 Task: Open Card Financial Audit Execution in Board Social Media Influencer Takeover Campaign Creation and Management to Workspace Business Coaching and add a team member Softage.1@softage.net, a label Orange, a checklist Calligraphy, an attachment from your computer, a color Orange and finally, add a card description 'Conduct and analyze customer feedback survey' and a comment 'Let us approach this task with a sense of urgency and importance, recognizing the impact it has on the overall project.'. Add a start date 'Jan 09, 1900' with a due date 'Jan 16, 1900'
Action: Mouse moved to (568, 162)
Screenshot: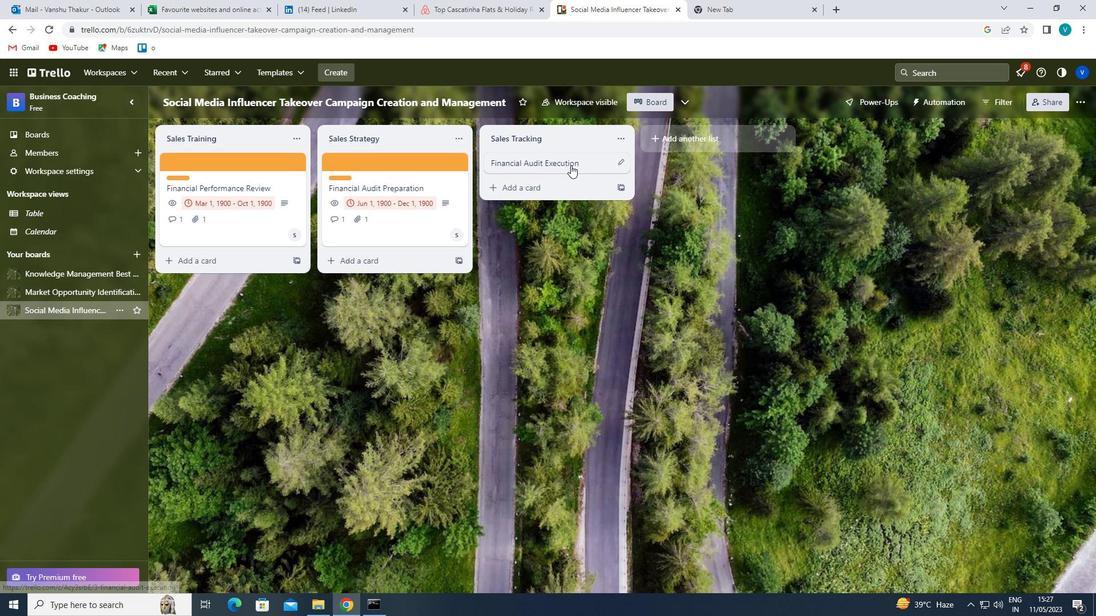 
Action: Mouse pressed left at (568, 162)
Screenshot: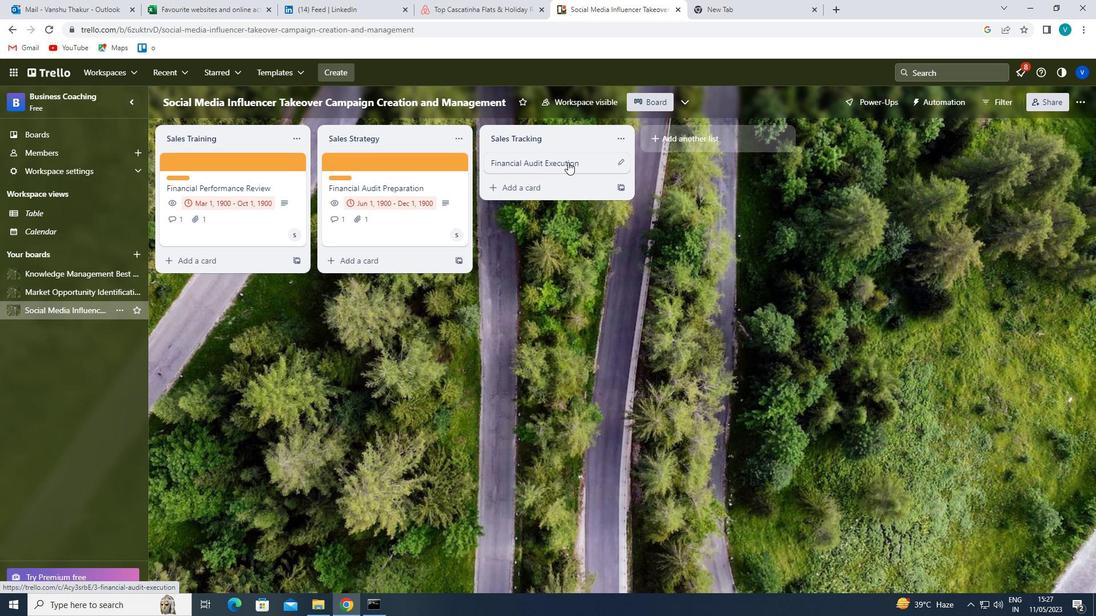 
Action: Mouse moved to (690, 198)
Screenshot: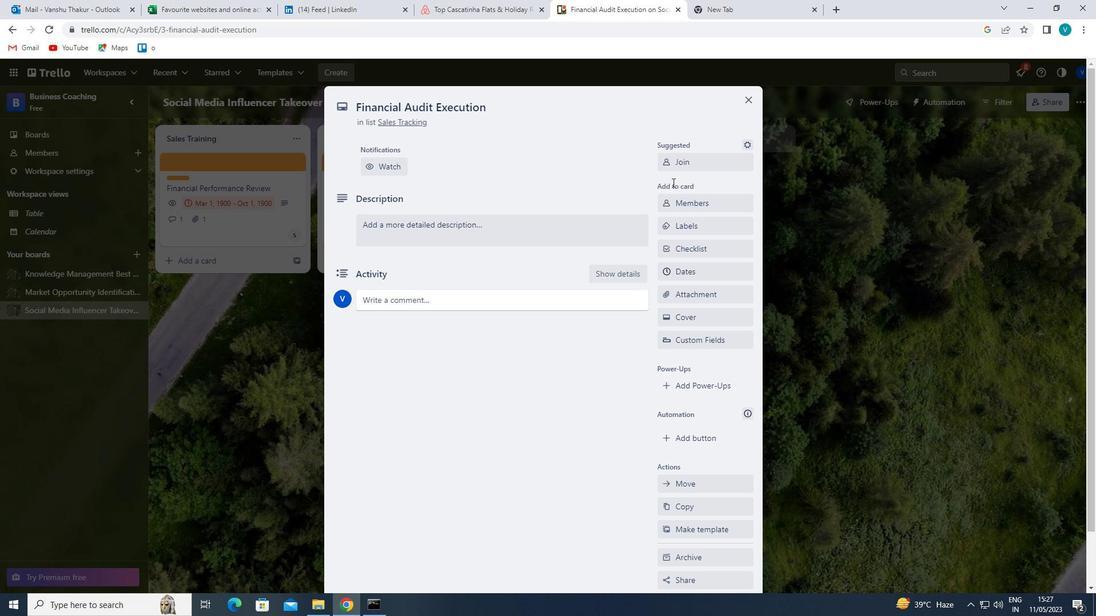 
Action: Mouse pressed left at (690, 198)
Screenshot: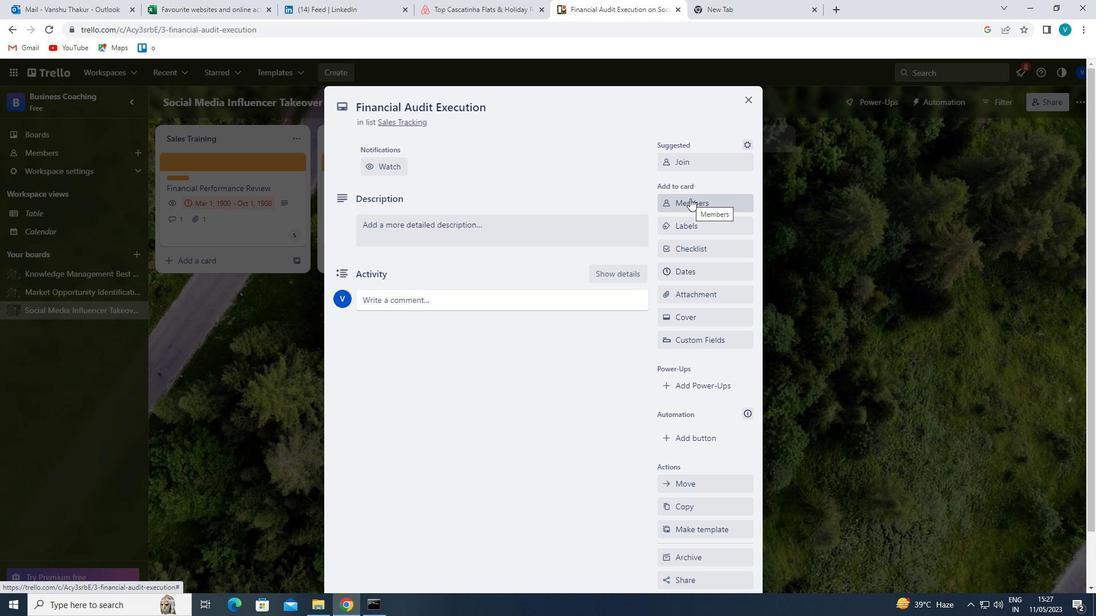 
Action: Key pressed <Key.shift>SO
Screenshot: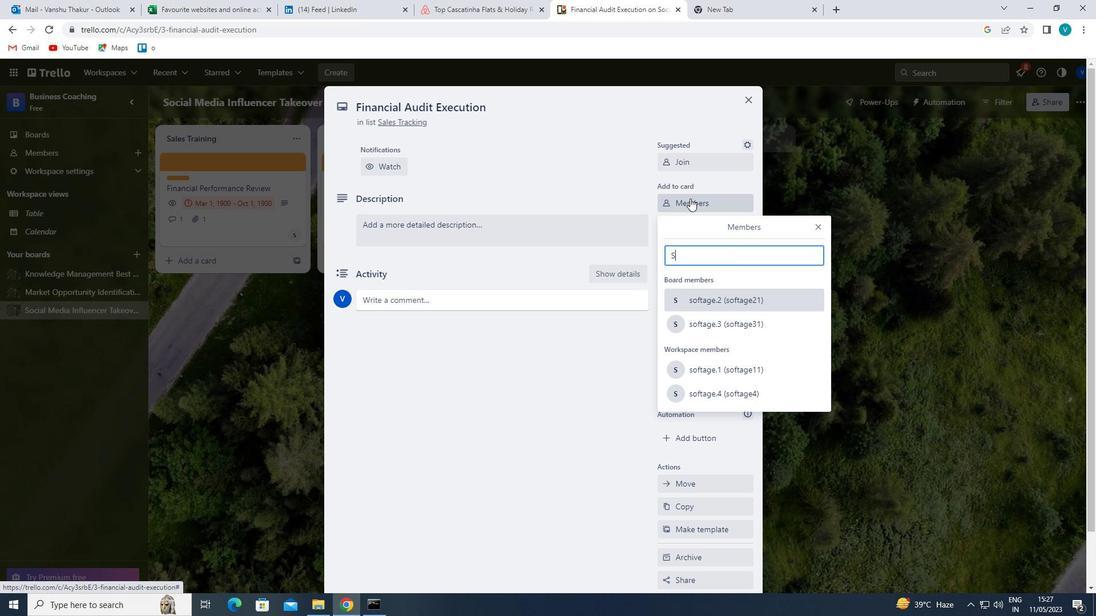 
Action: Mouse moved to (674, 190)
Screenshot: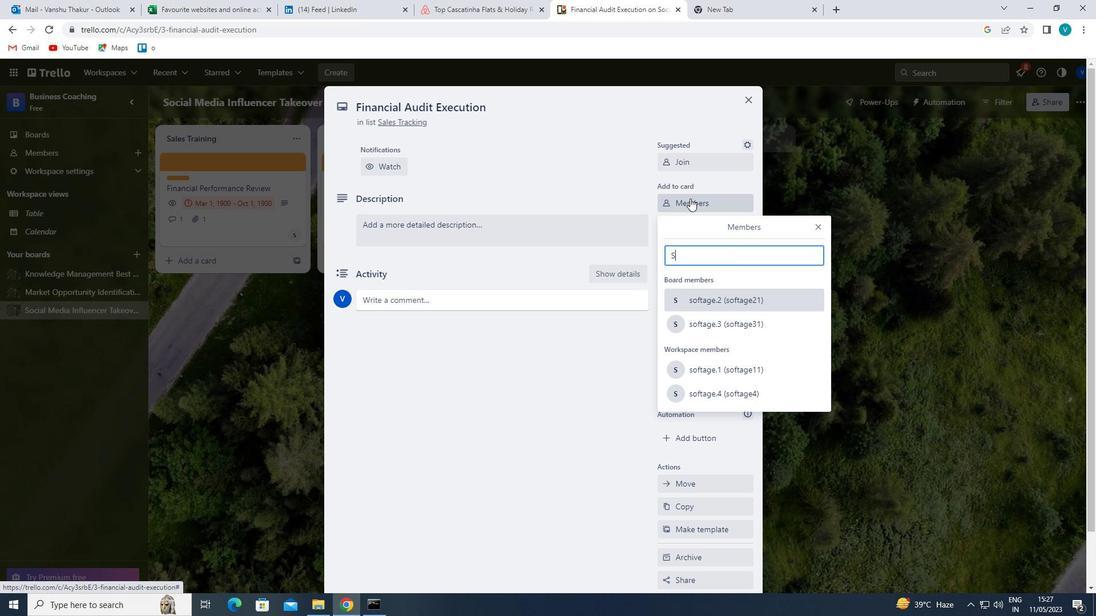 
Action: Key pressed FTAGE
Screenshot: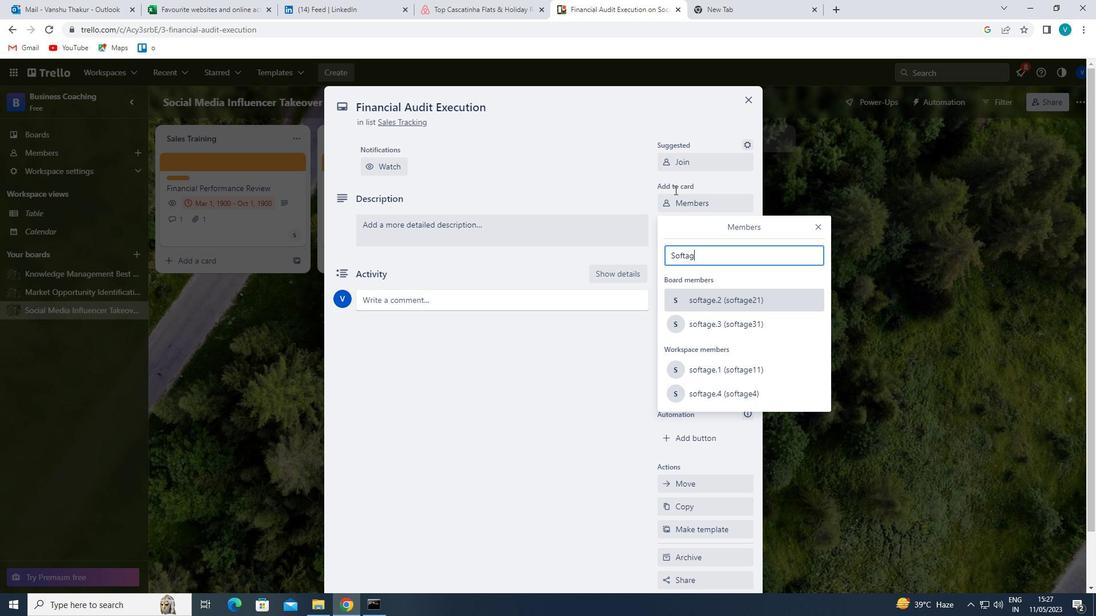 
Action: Mouse moved to (714, 366)
Screenshot: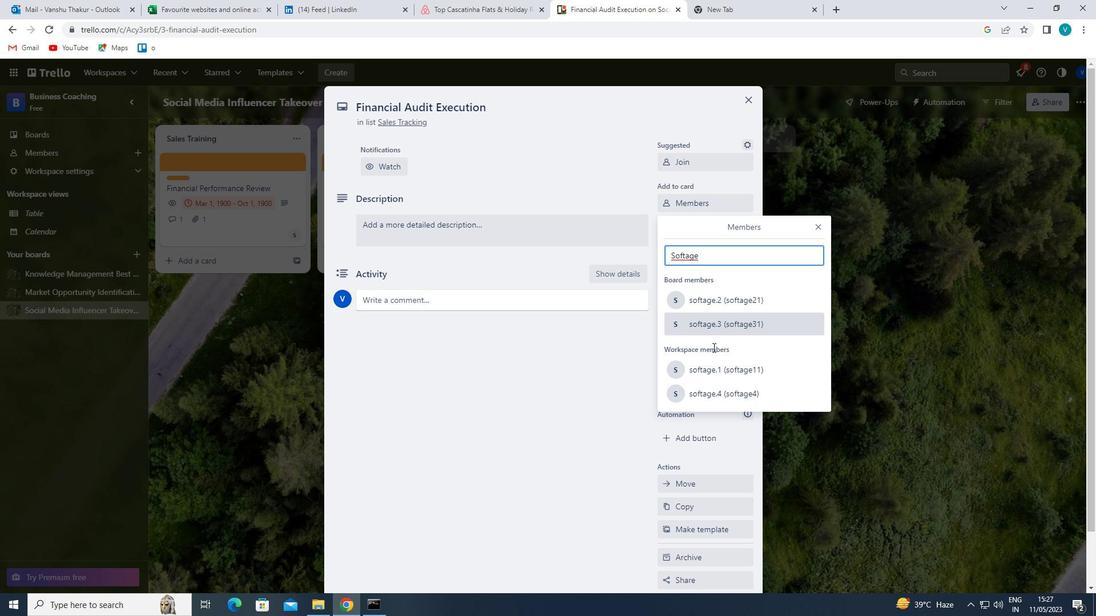 
Action: Mouse pressed left at (714, 366)
Screenshot: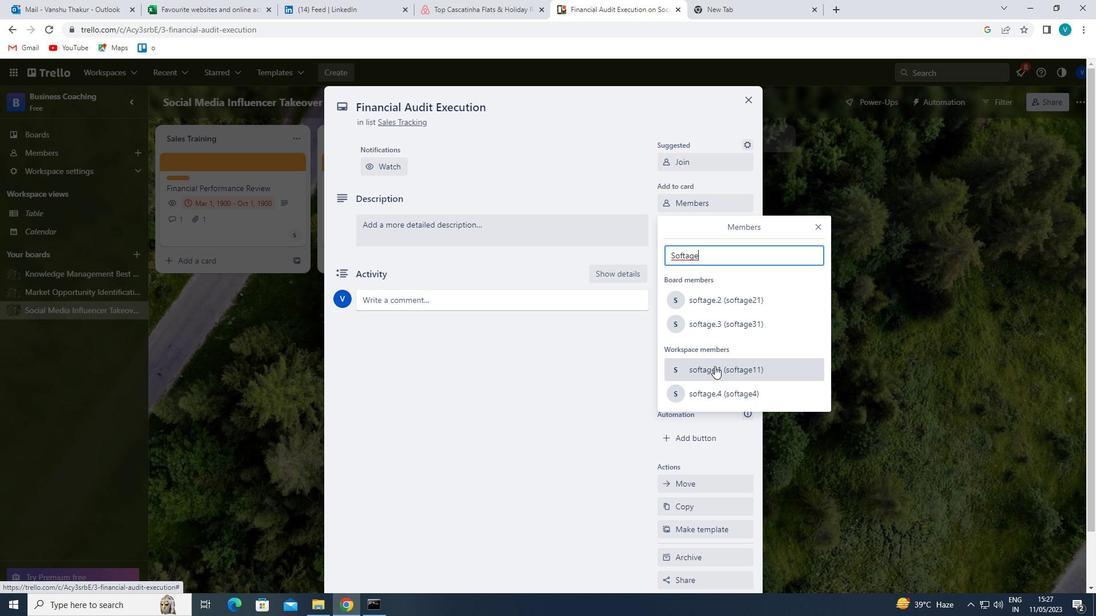
Action: Mouse moved to (818, 226)
Screenshot: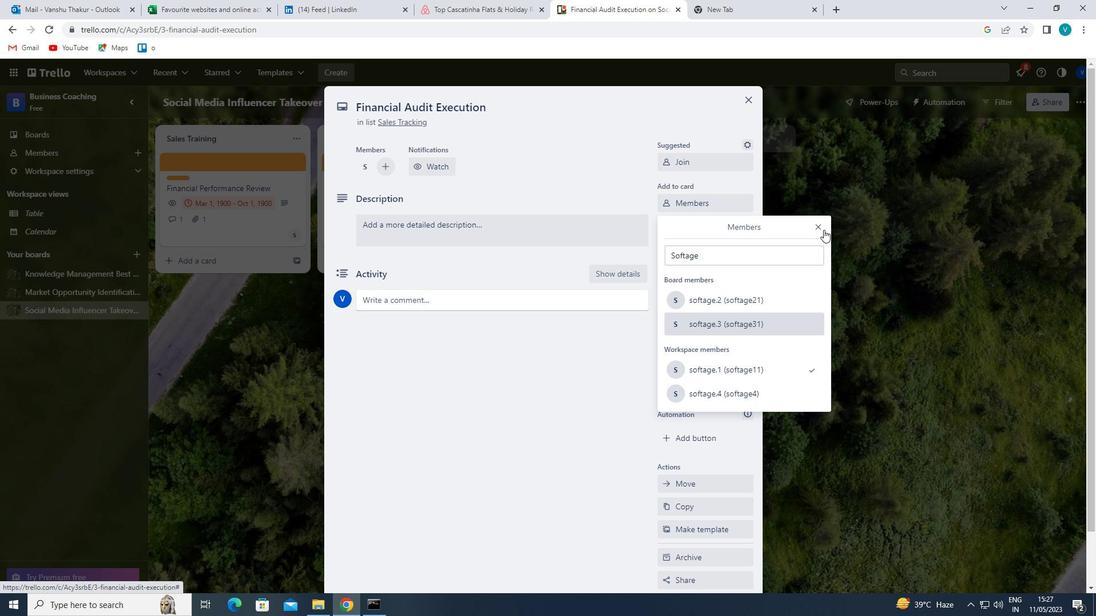 
Action: Mouse pressed left at (818, 226)
Screenshot: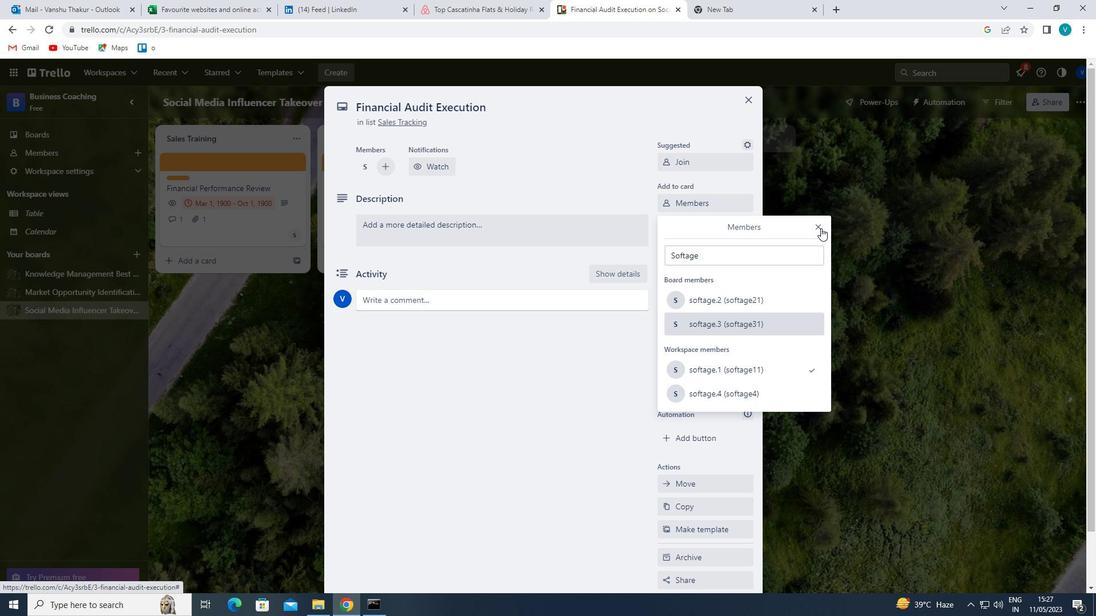 
Action: Mouse moved to (713, 223)
Screenshot: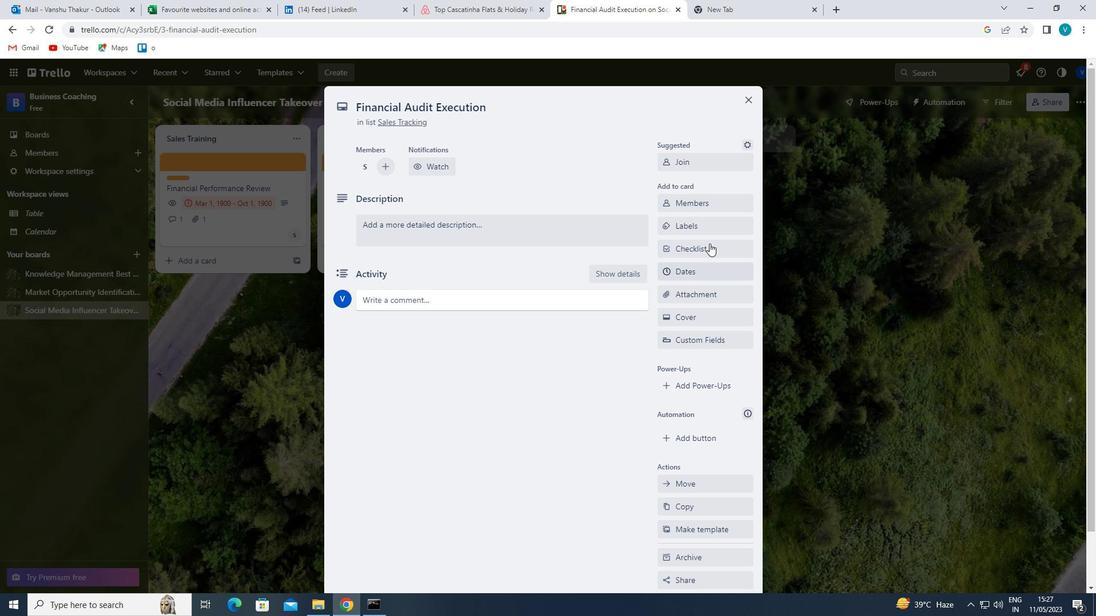 
Action: Mouse pressed left at (713, 223)
Screenshot: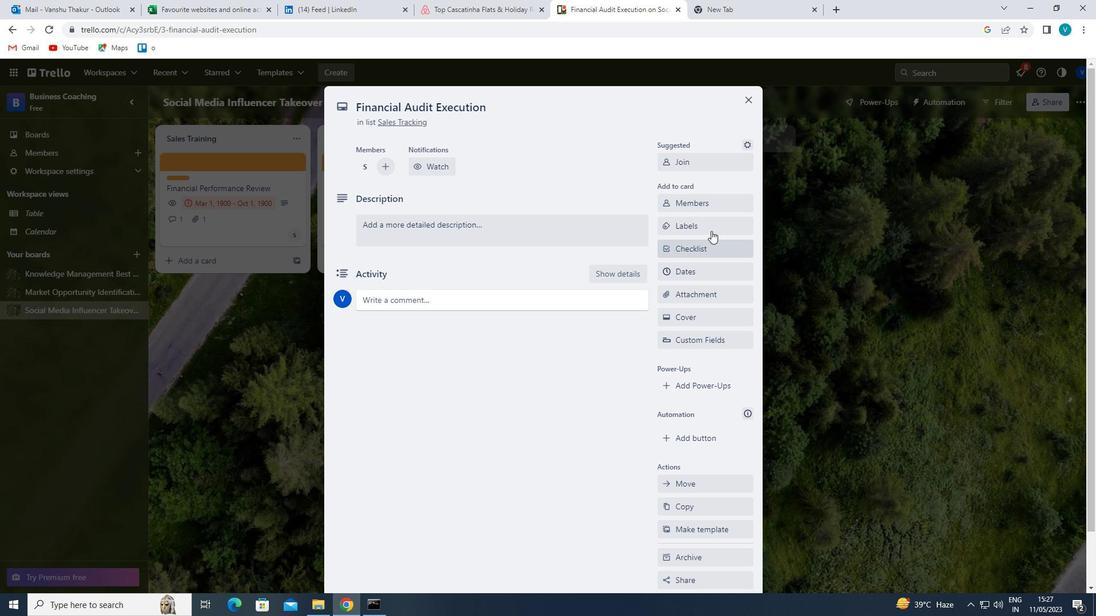
Action: Mouse moved to (734, 355)
Screenshot: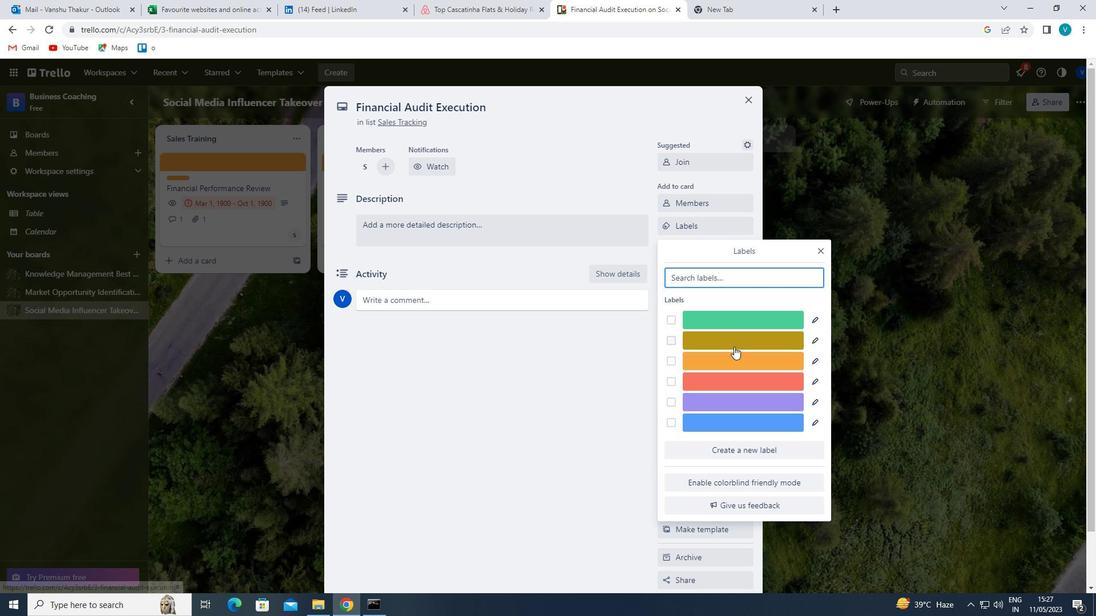 
Action: Mouse pressed left at (734, 355)
Screenshot: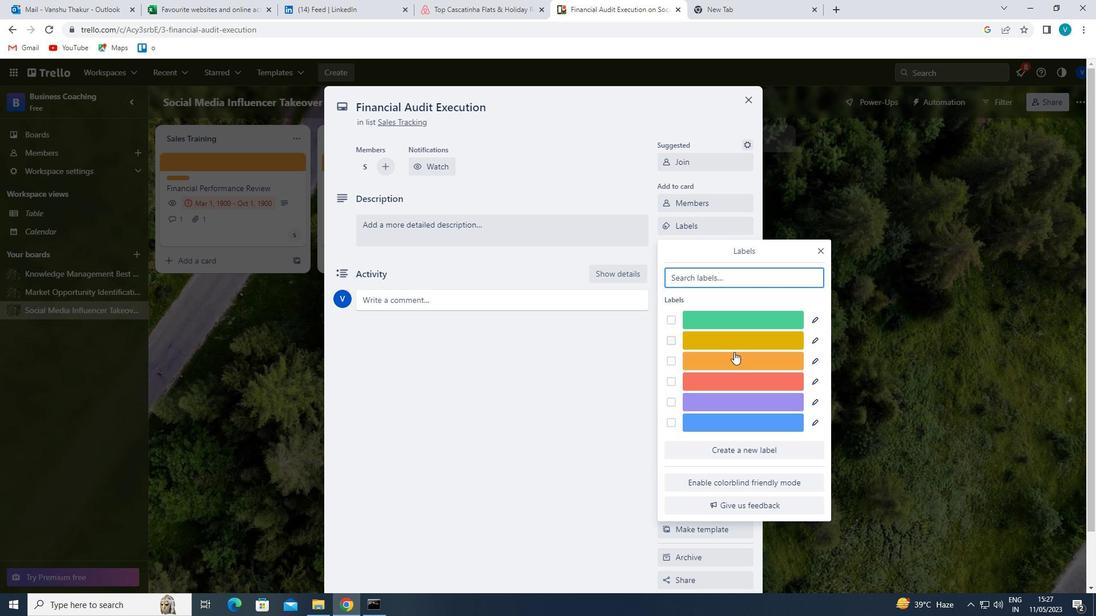 
Action: Mouse moved to (818, 247)
Screenshot: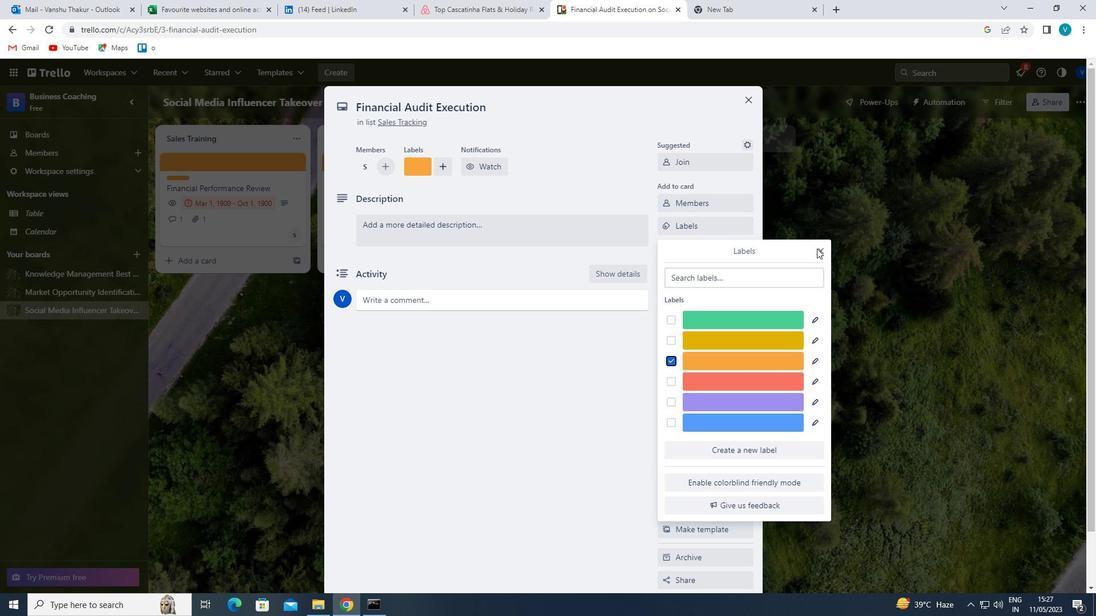 
Action: Mouse pressed left at (818, 247)
Screenshot: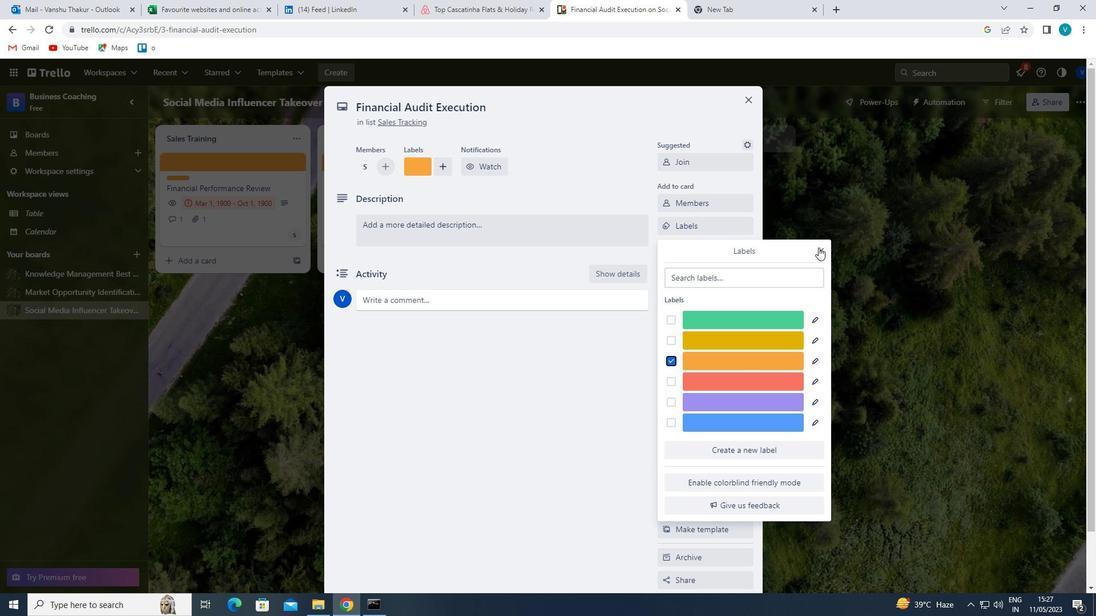 
Action: Mouse moved to (716, 246)
Screenshot: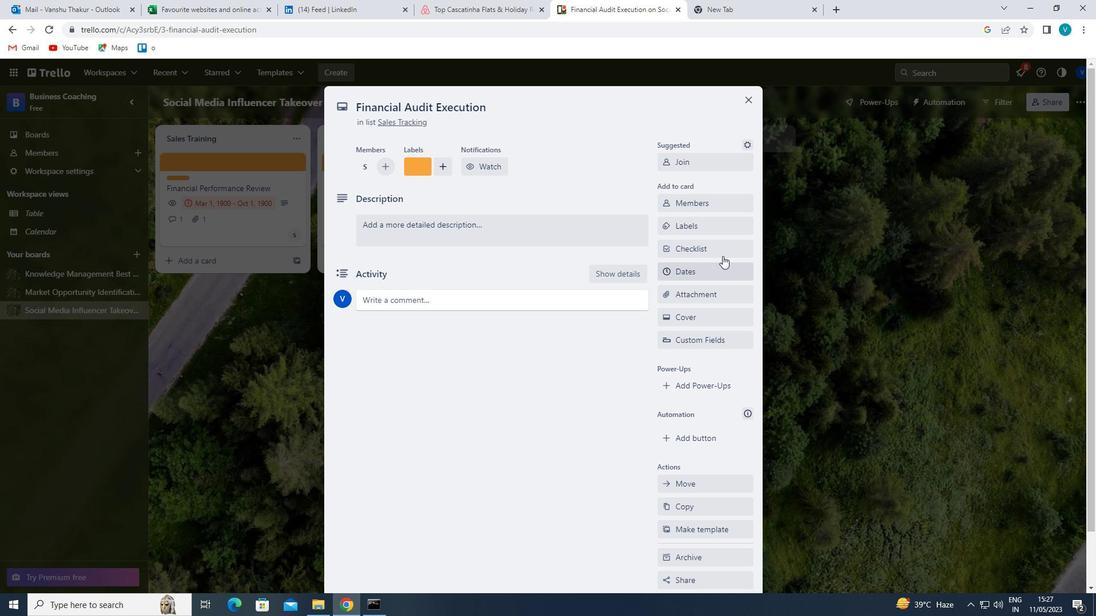 
Action: Mouse pressed left at (716, 246)
Screenshot: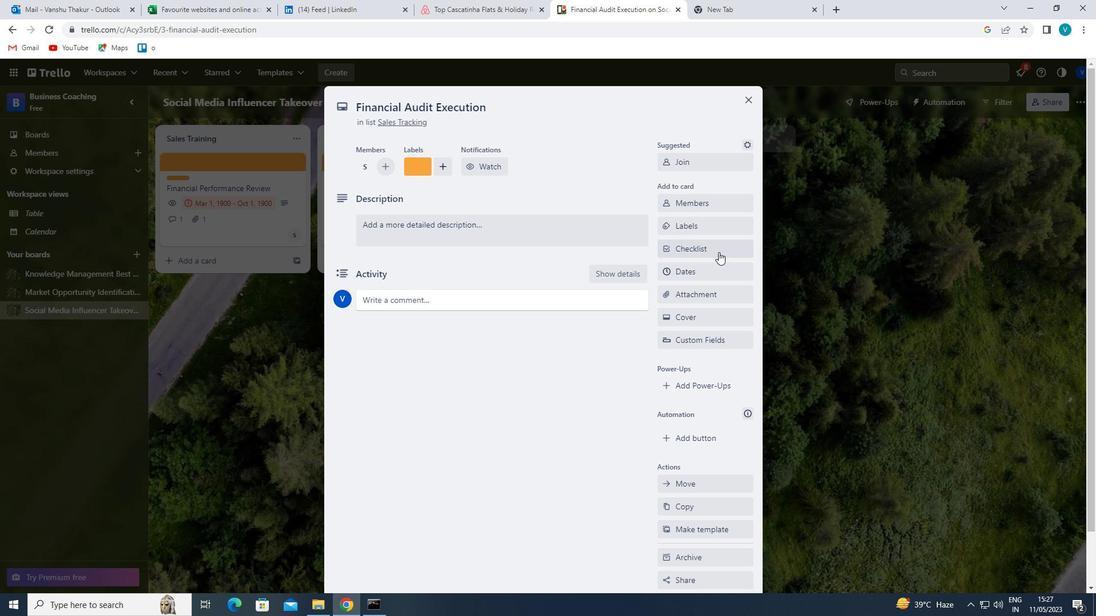 
Action: Mouse moved to (704, 318)
Screenshot: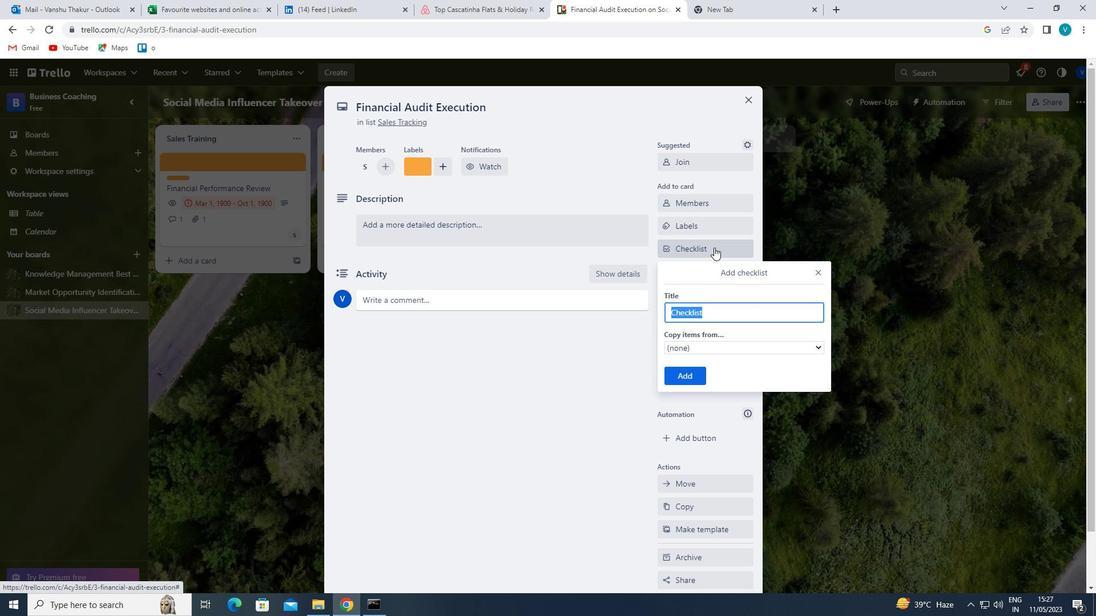 
Action: Key pressed <Key.shift>CA
Screenshot: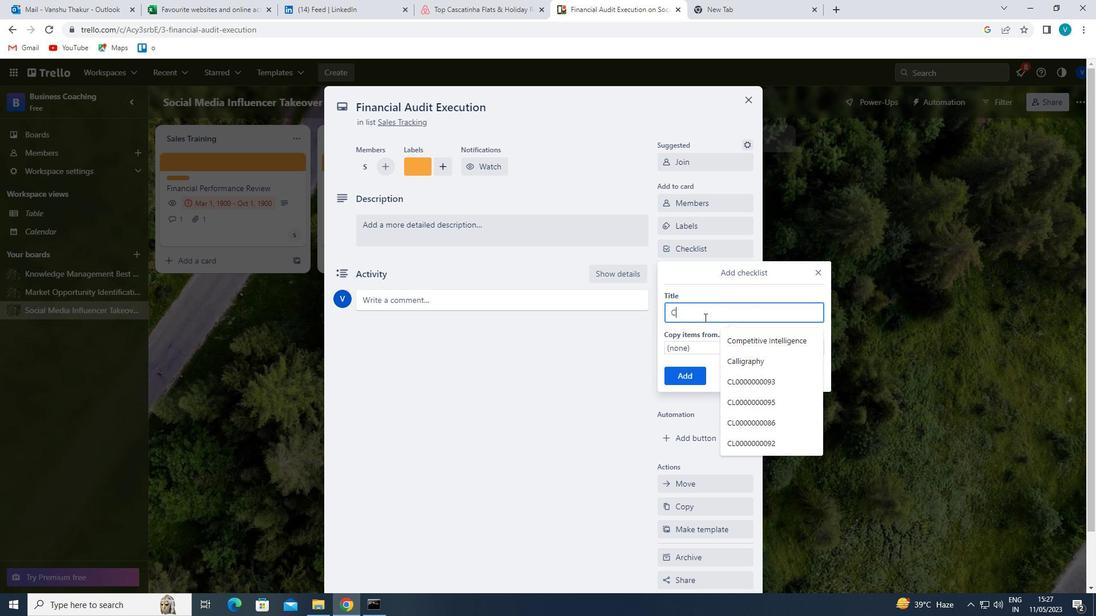 
Action: Mouse moved to (761, 348)
Screenshot: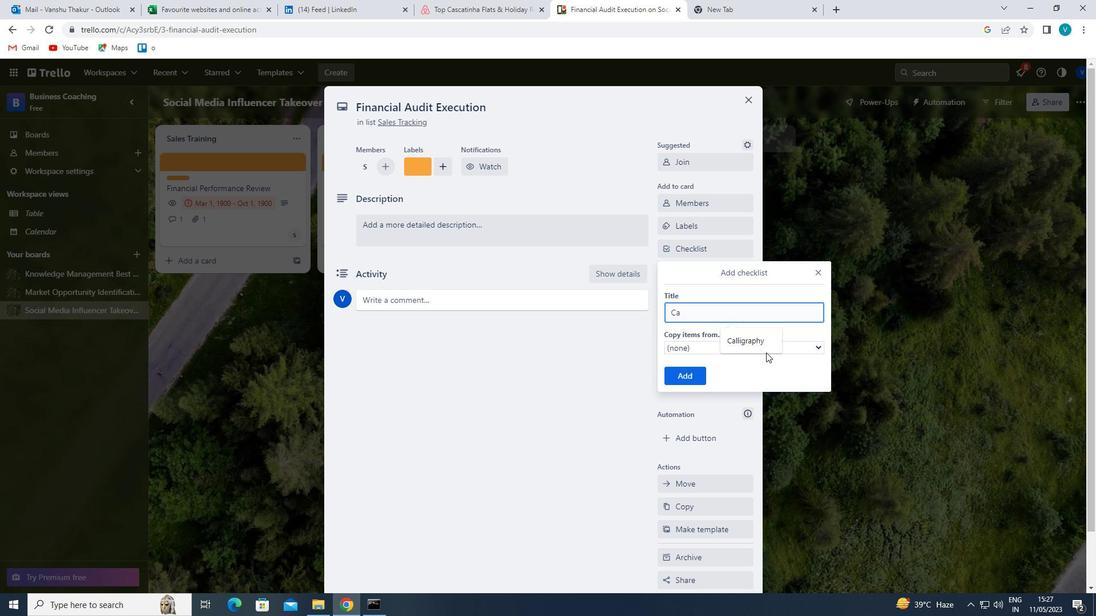 
Action: Mouse pressed left at (761, 348)
Screenshot: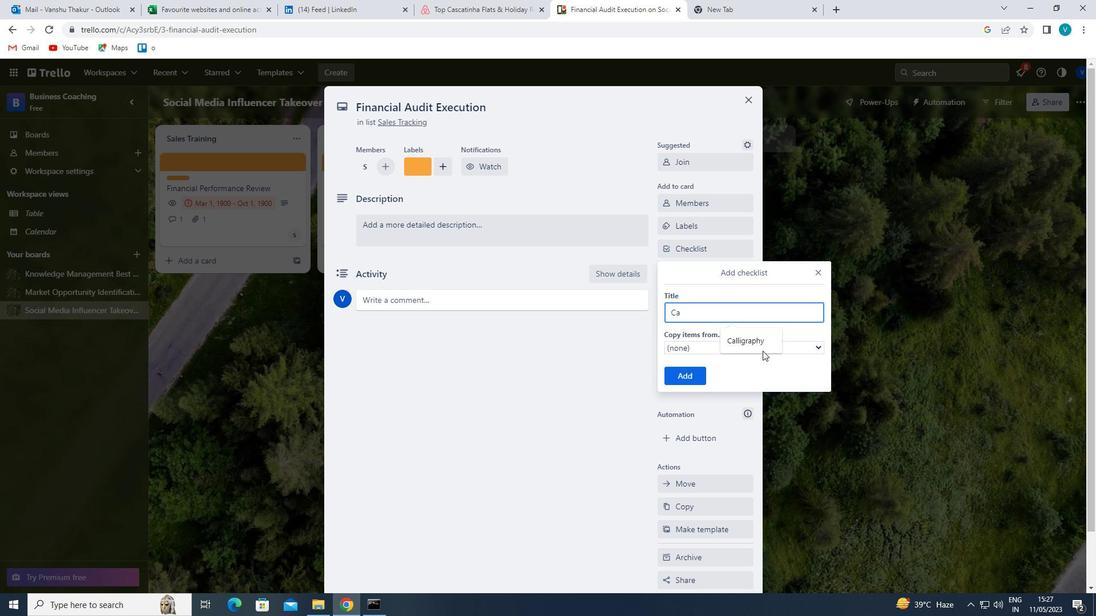 
Action: Mouse moved to (680, 377)
Screenshot: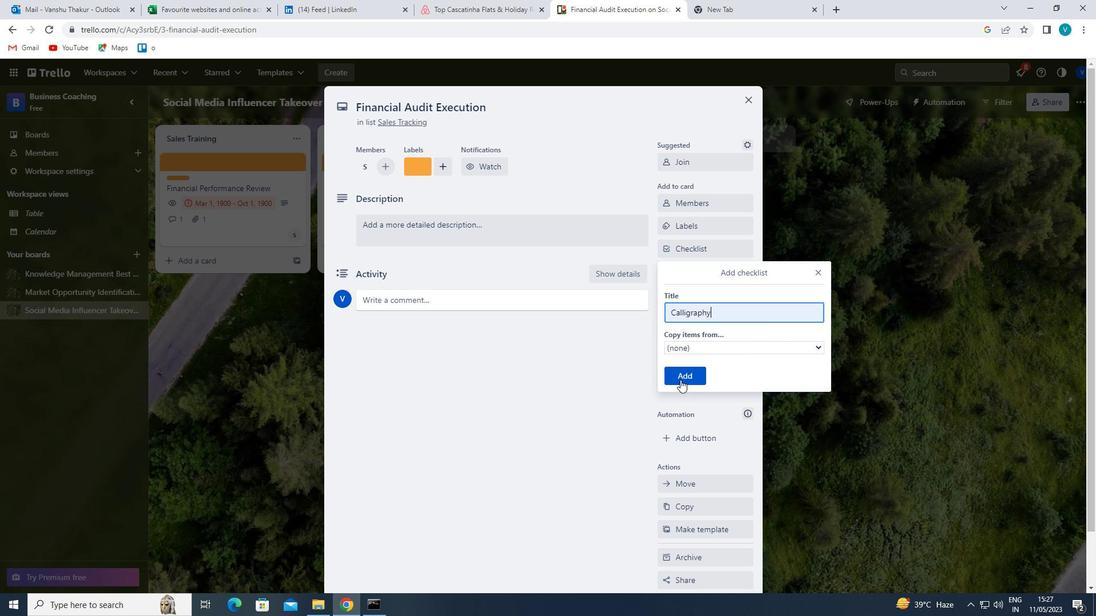 
Action: Mouse pressed left at (680, 377)
Screenshot: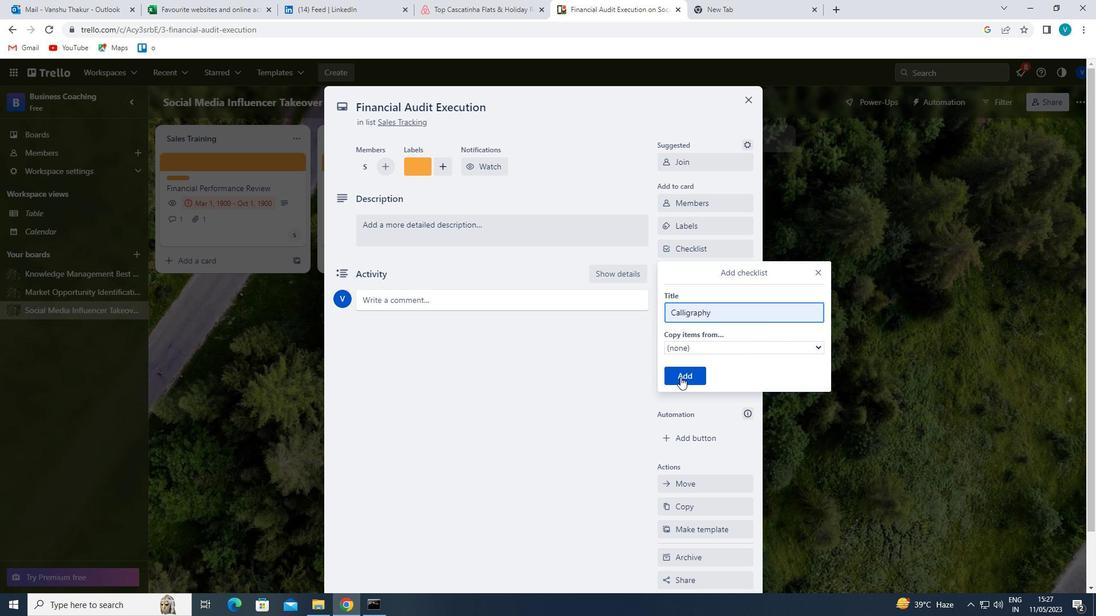 
Action: Mouse moved to (690, 288)
Screenshot: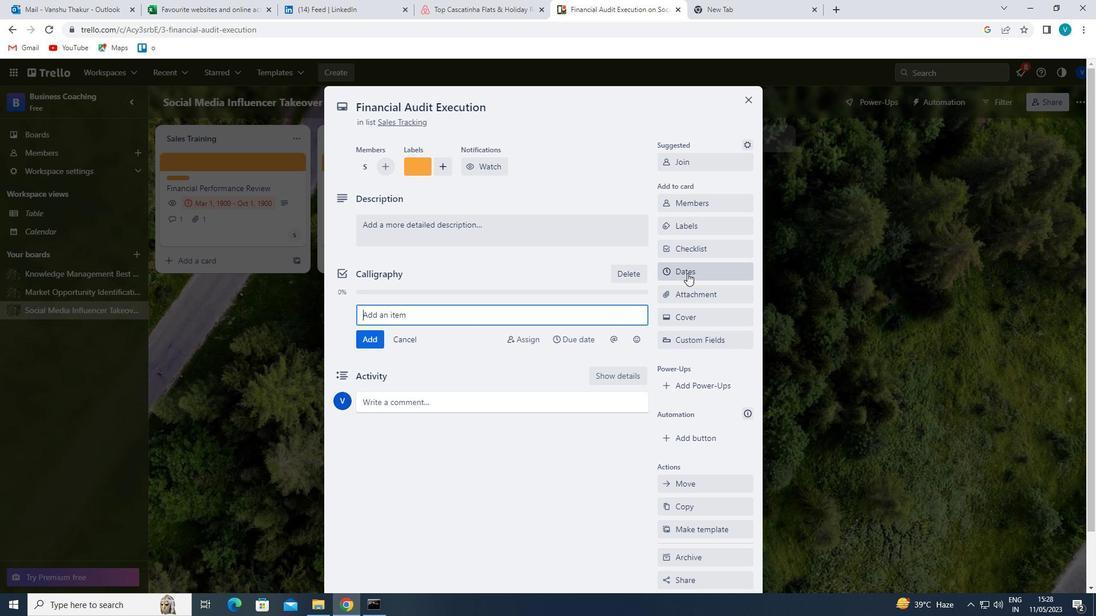 
Action: Mouse pressed left at (690, 288)
Screenshot: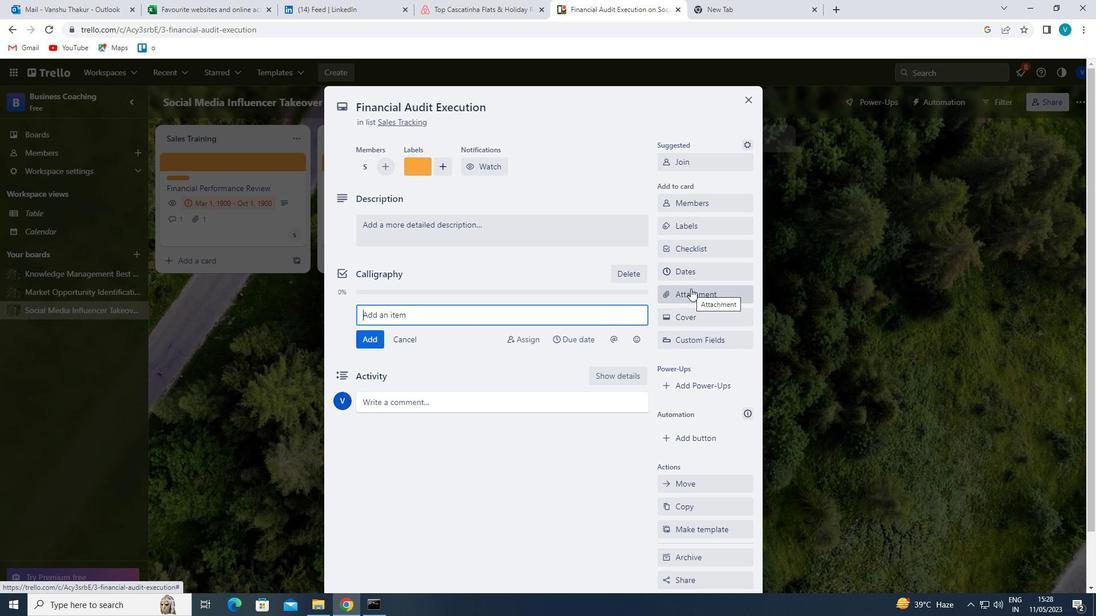 
Action: Mouse moved to (709, 339)
Screenshot: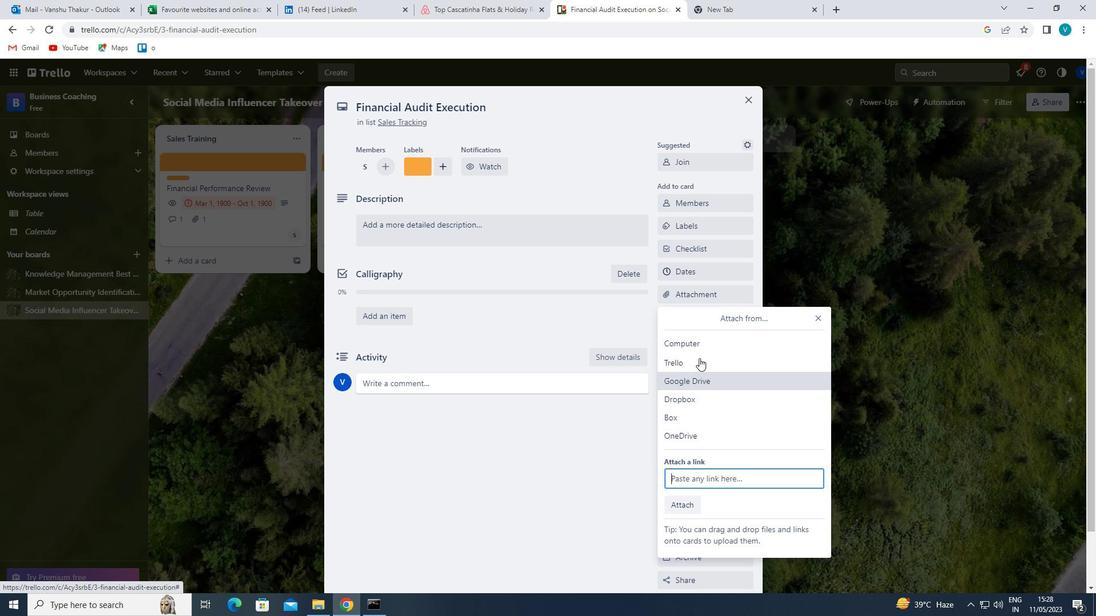 
Action: Mouse pressed left at (709, 339)
Screenshot: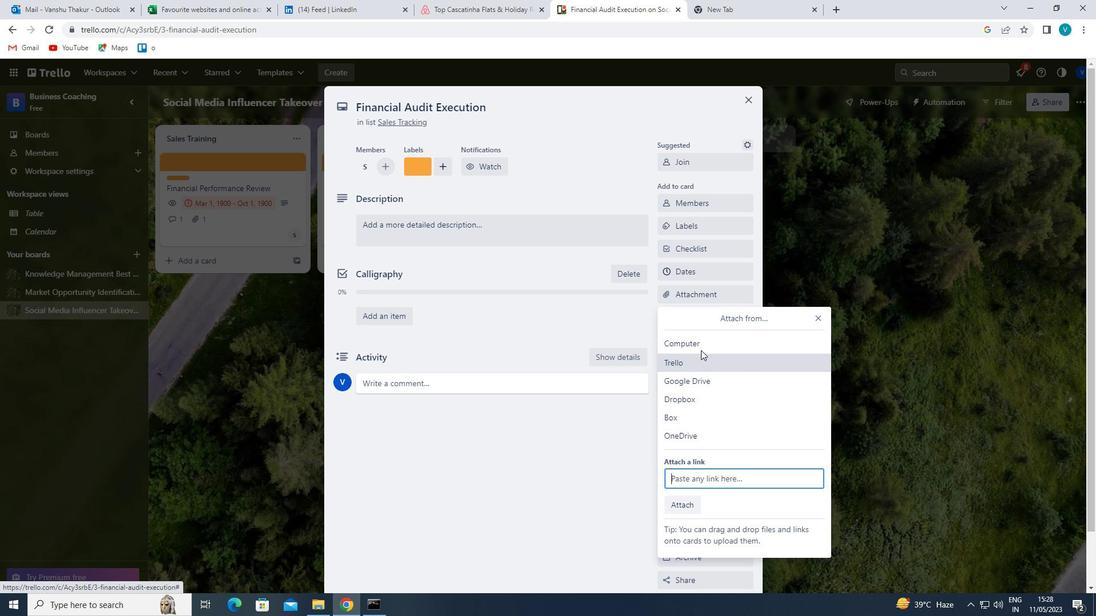 
Action: Mouse moved to (162, 188)
Screenshot: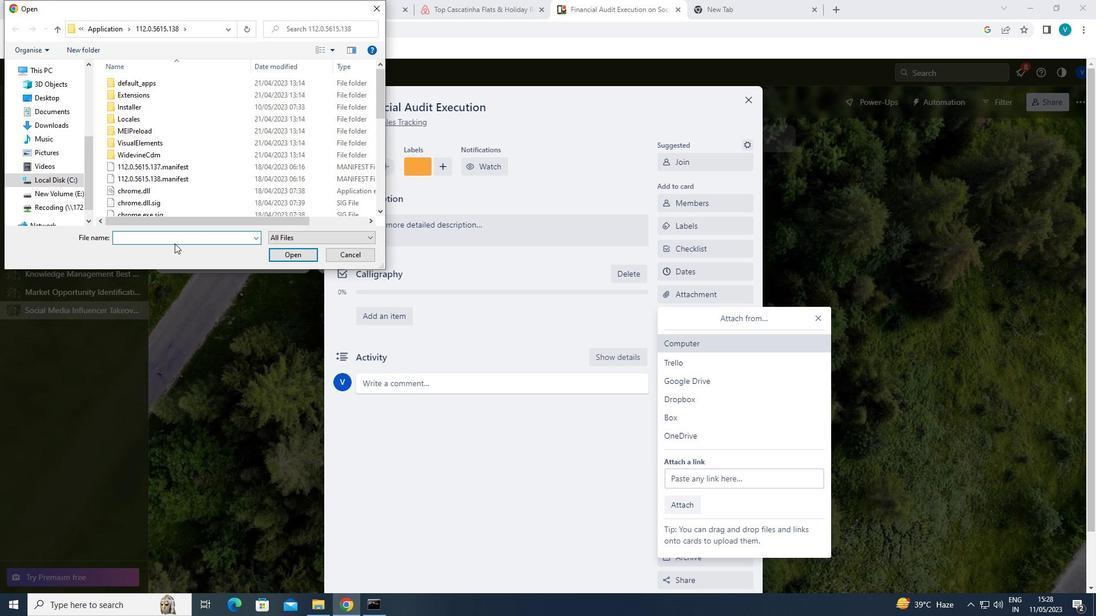 
Action: Mouse scrolled (162, 188) with delta (0, 0)
Screenshot: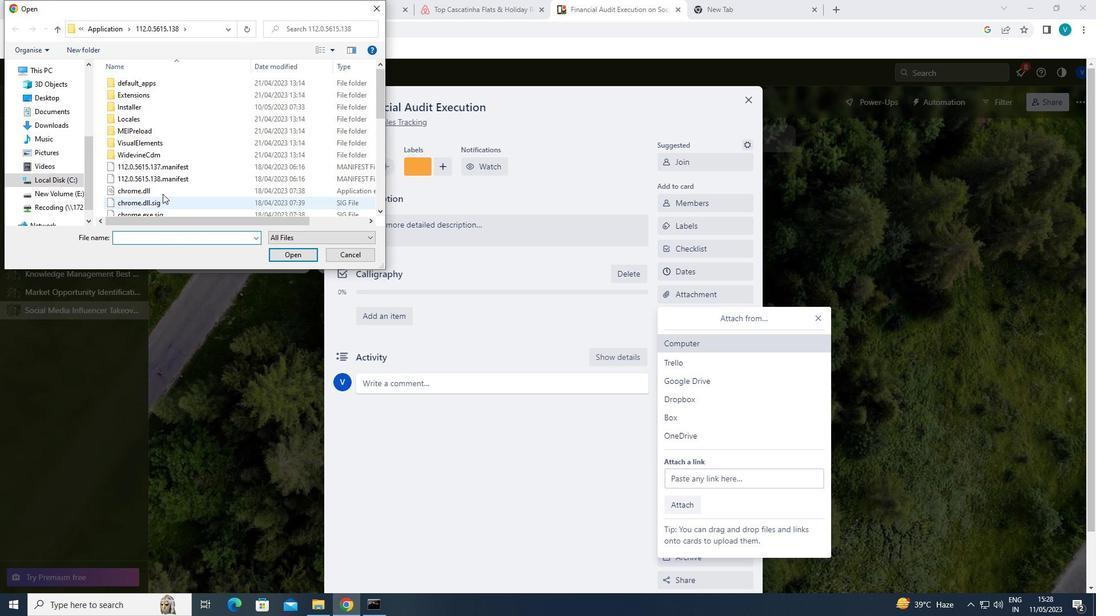 
Action: Mouse moved to (162, 196)
Screenshot: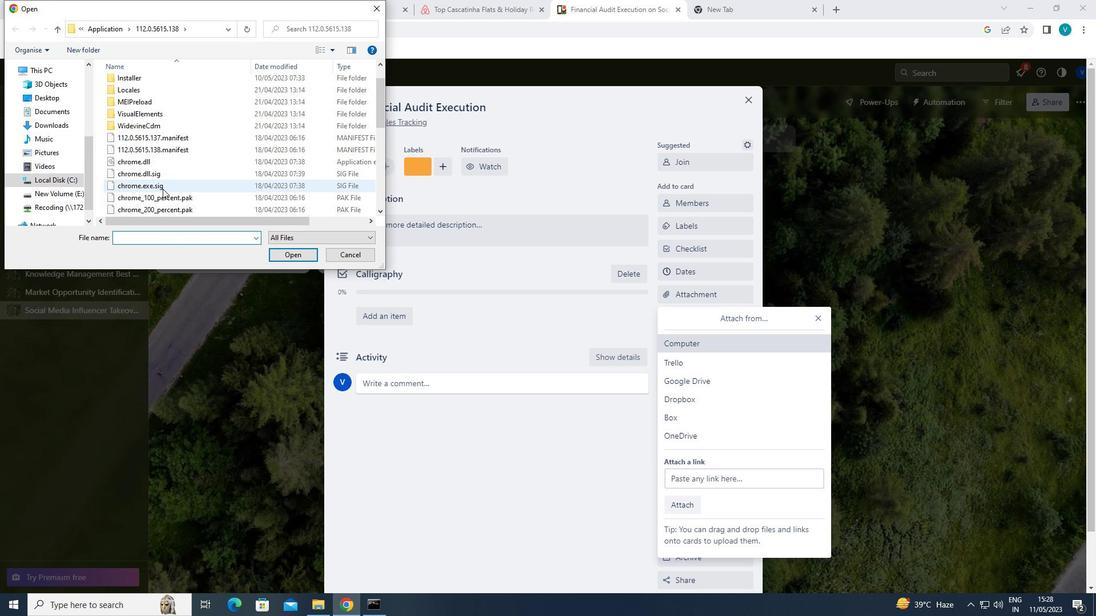 
Action: Mouse pressed left at (162, 196)
Screenshot: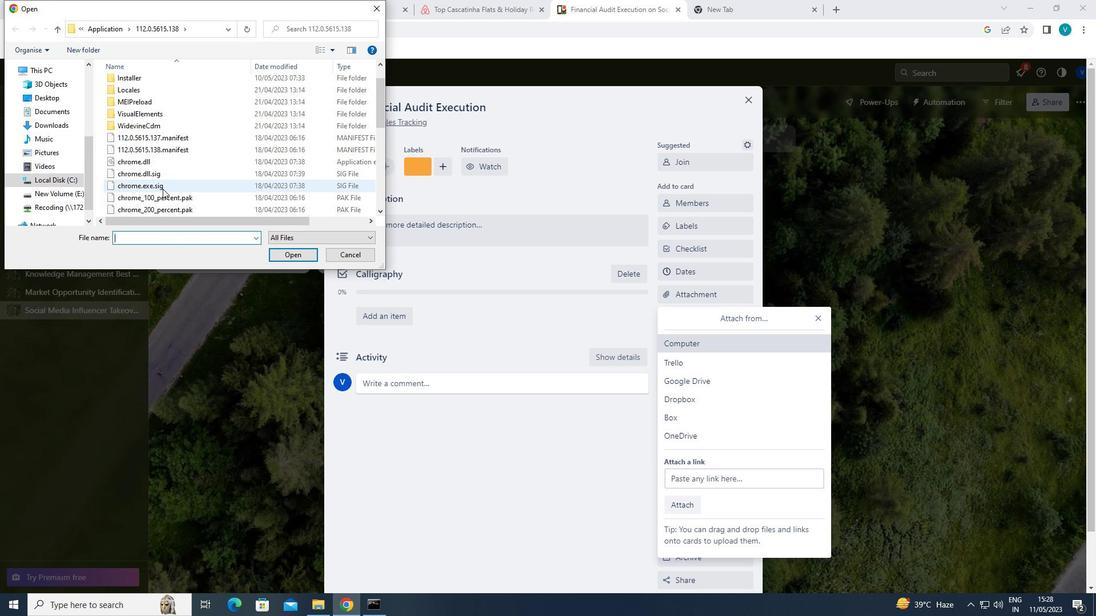 
Action: Mouse moved to (289, 255)
Screenshot: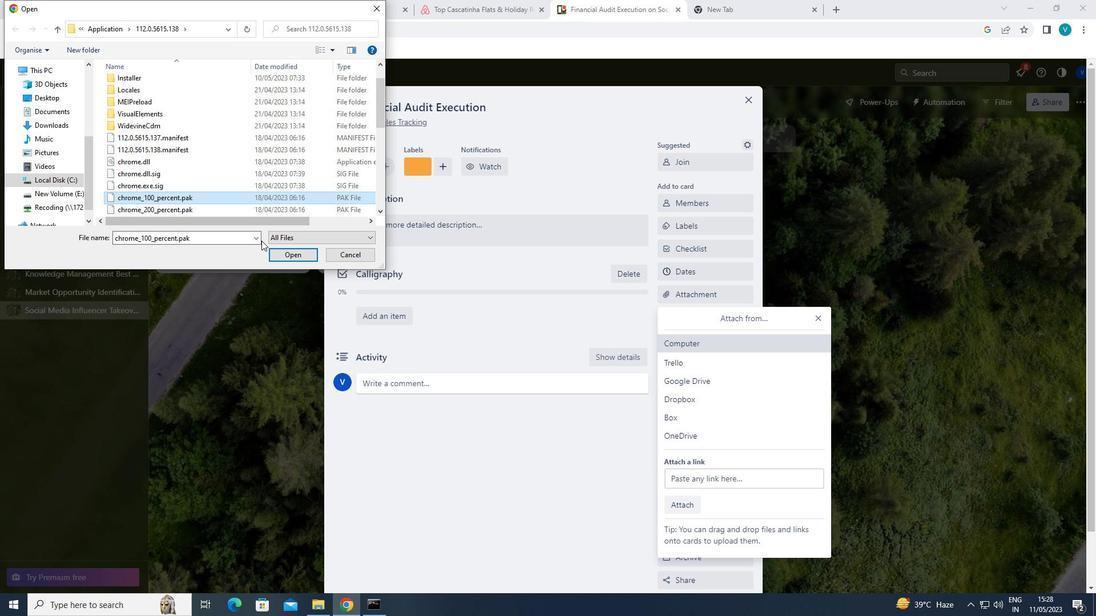 
Action: Mouse pressed left at (289, 255)
Screenshot: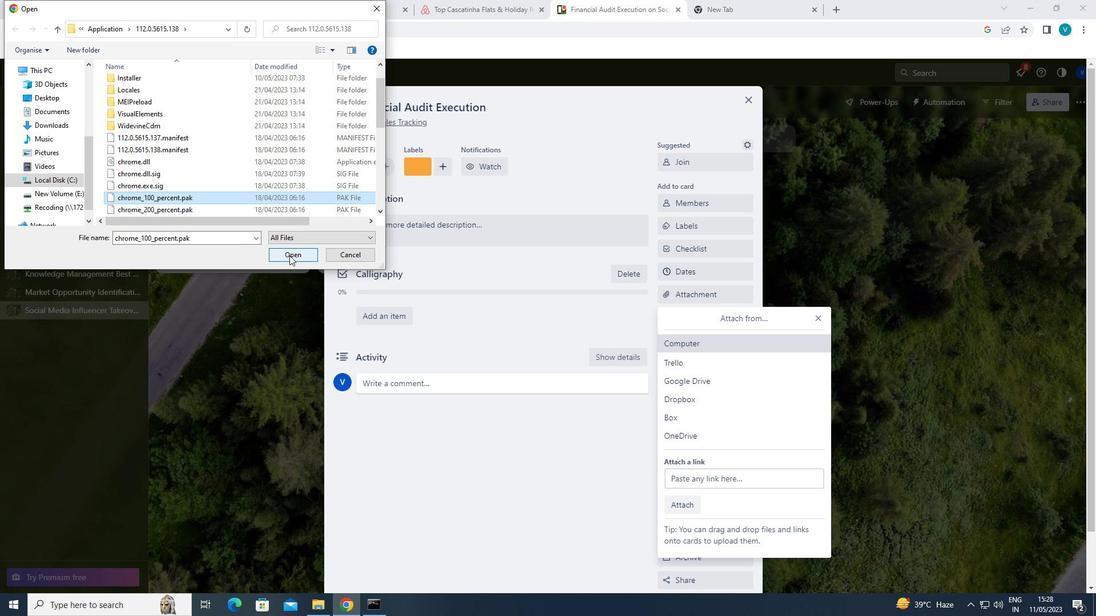 
Action: Mouse moved to (697, 316)
Screenshot: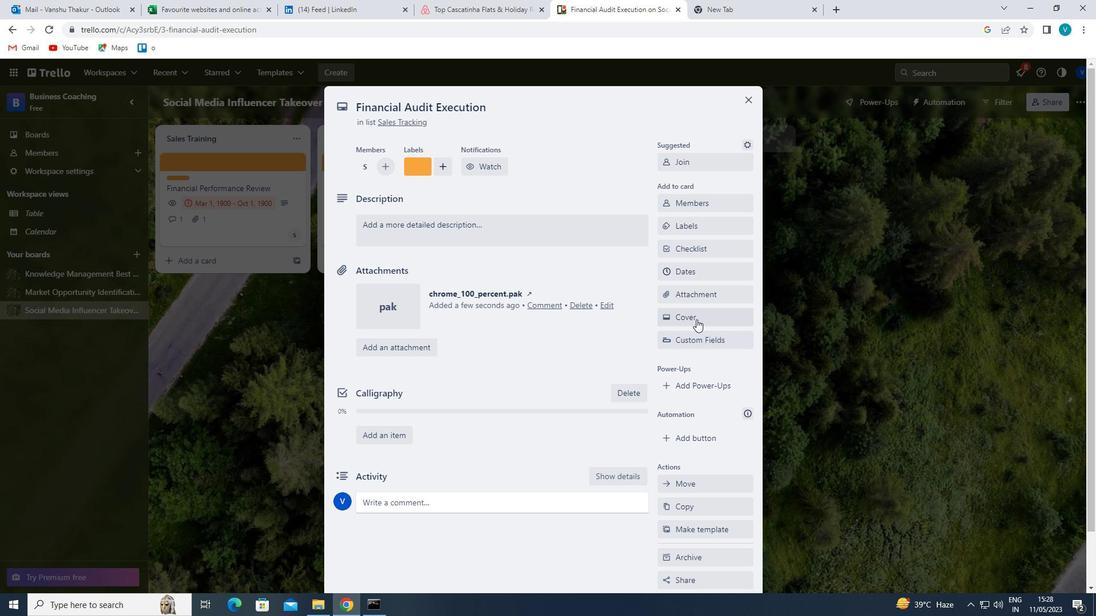
Action: Mouse pressed left at (697, 316)
Screenshot: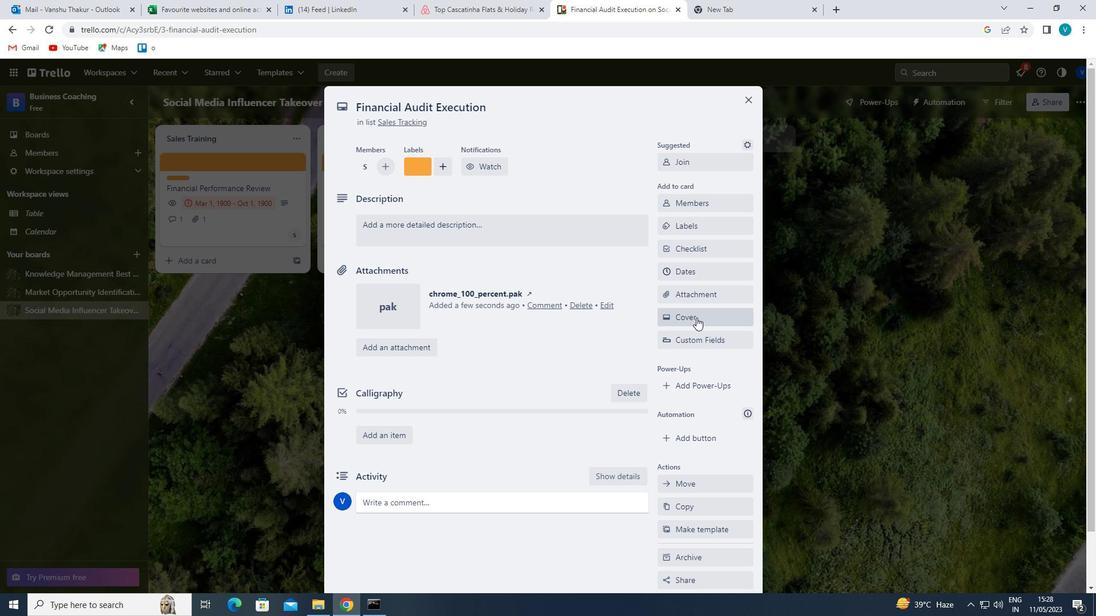 
Action: Mouse moved to (738, 361)
Screenshot: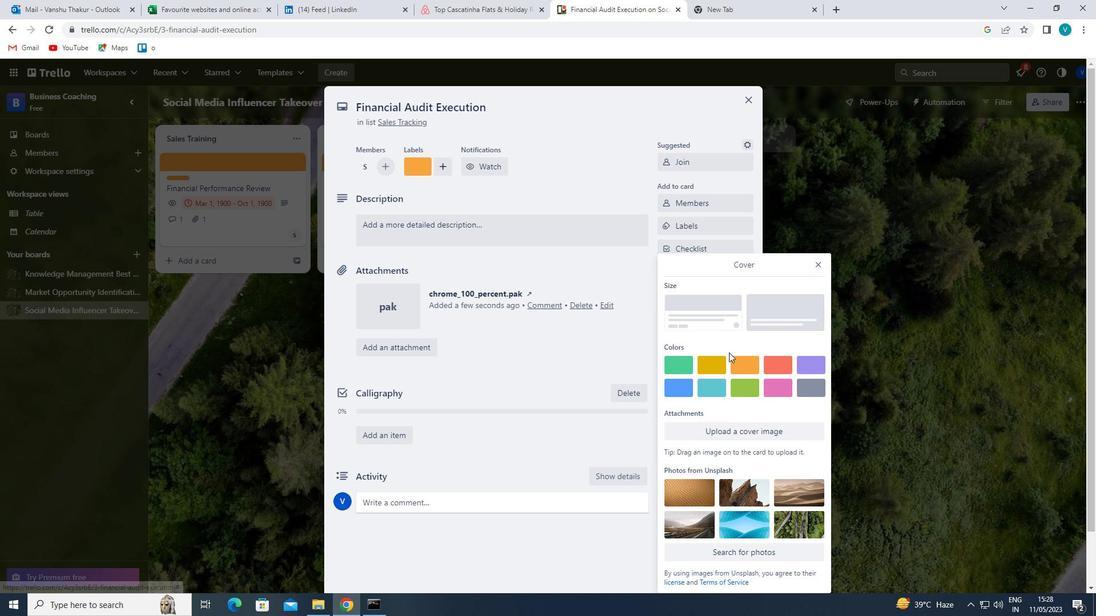 
Action: Mouse pressed left at (738, 361)
Screenshot: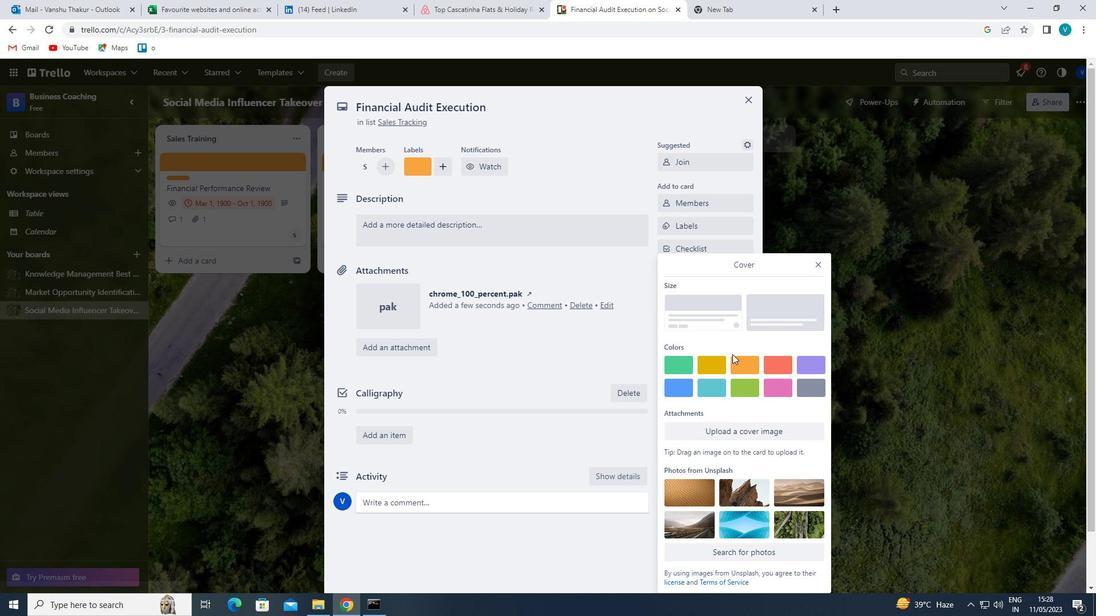 
Action: Mouse moved to (818, 241)
Screenshot: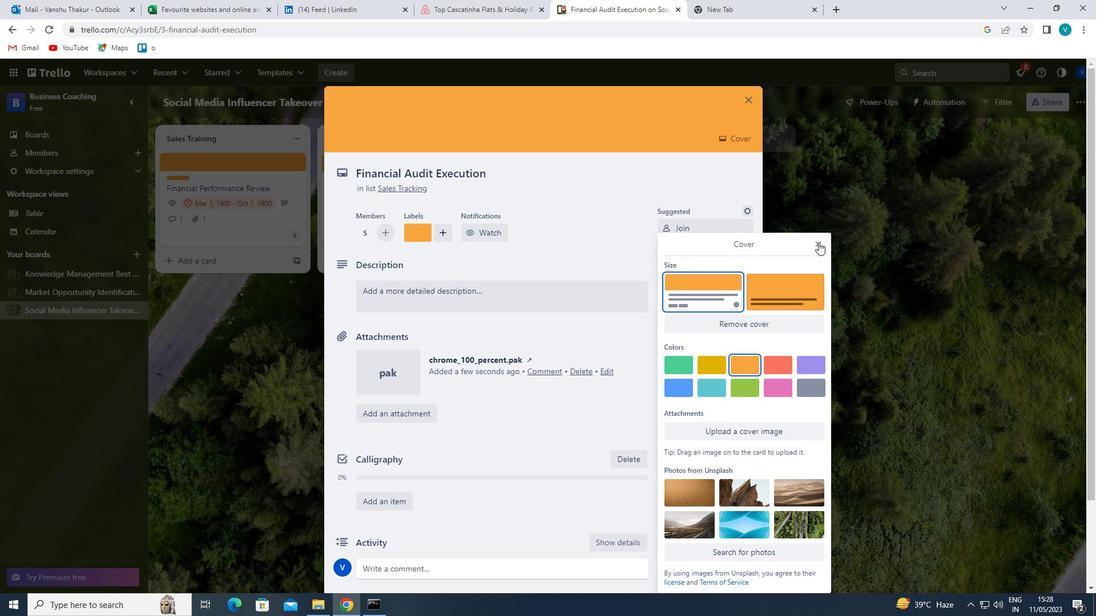 
Action: Mouse pressed left at (818, 241)
Screenshot: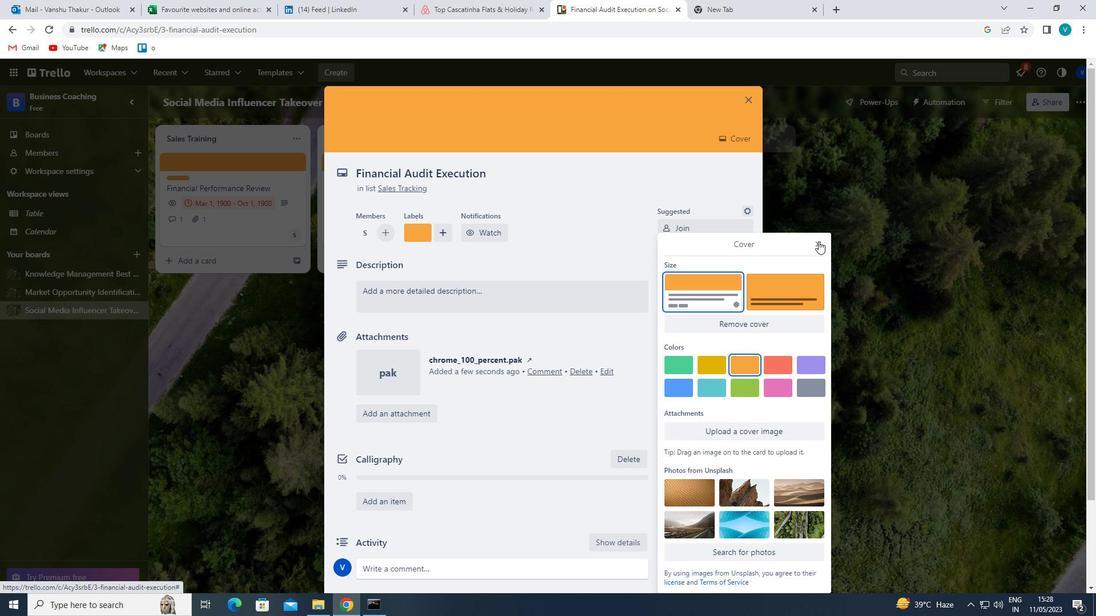 
Action: Mouse moved to (555, 291)
Screenshot: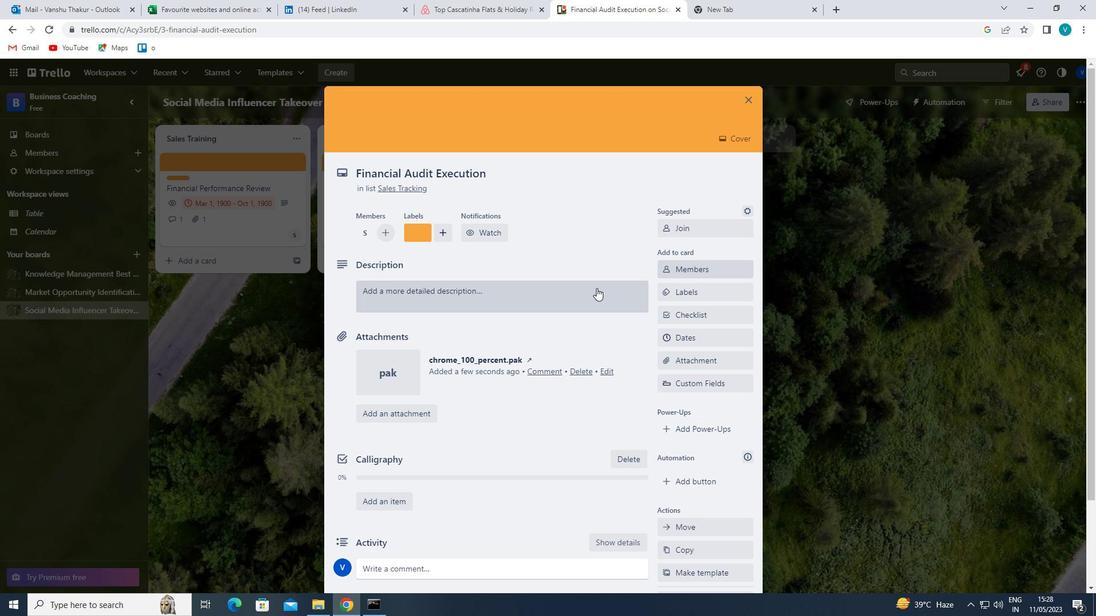 
Action: Mouse pressed left at (555, 291)
Screenshot: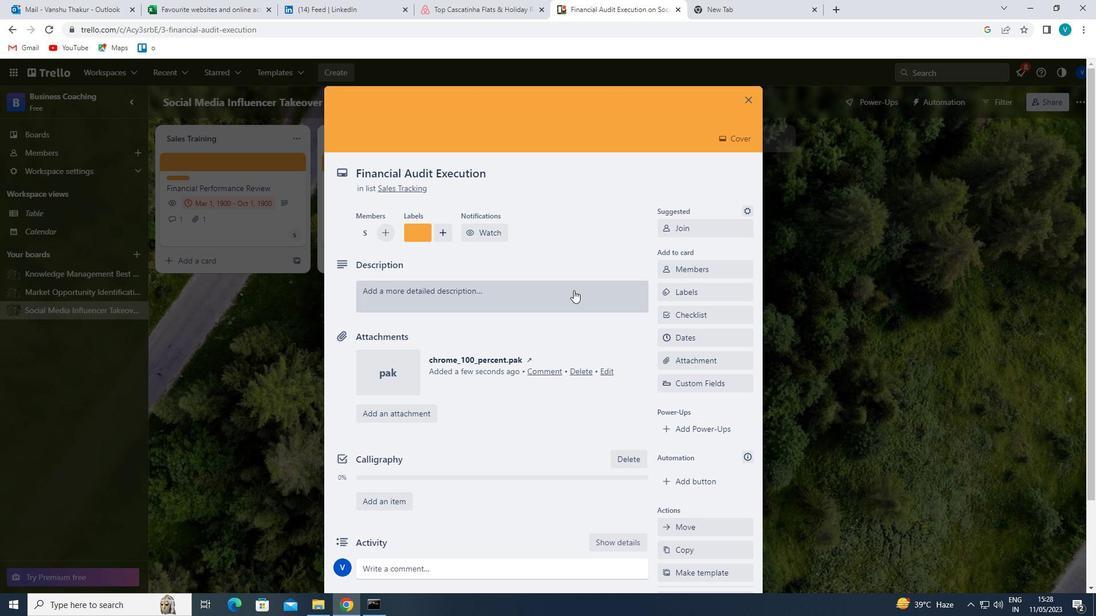 
Action: Mouse moved to (519, 350)
Screenshot: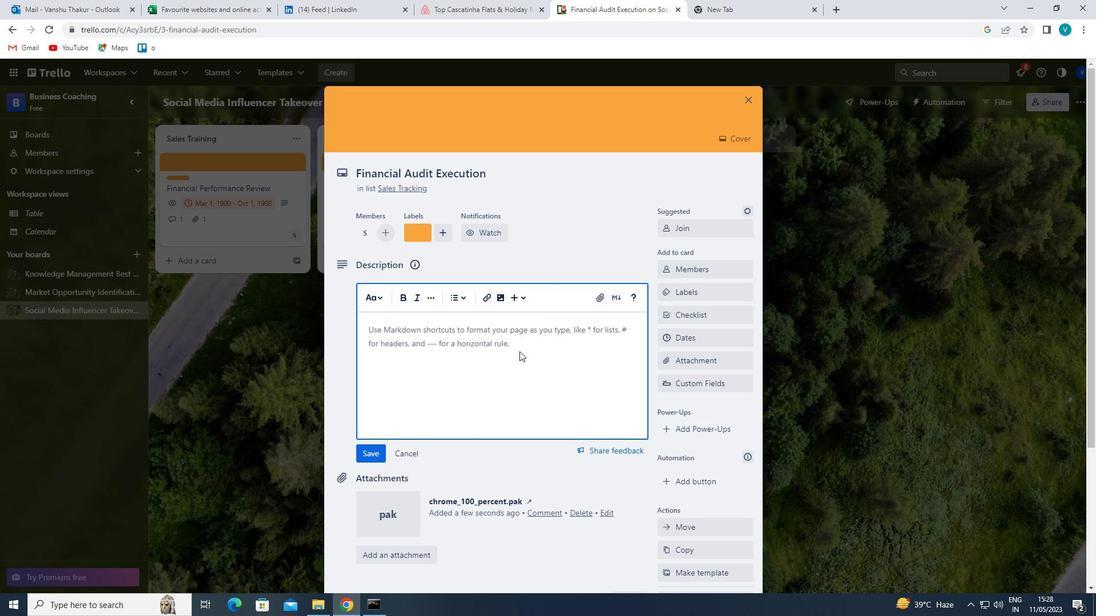 
Action: Key pressed '<Key.shift>CONDUCT<Key.space>AND<Key.space>ANALYZE<Key.space>CUSTOMER<Key.space>FE<Key.backspace>EEDBACK<Key.space>SURVEY'<Key.space>
Screenshot: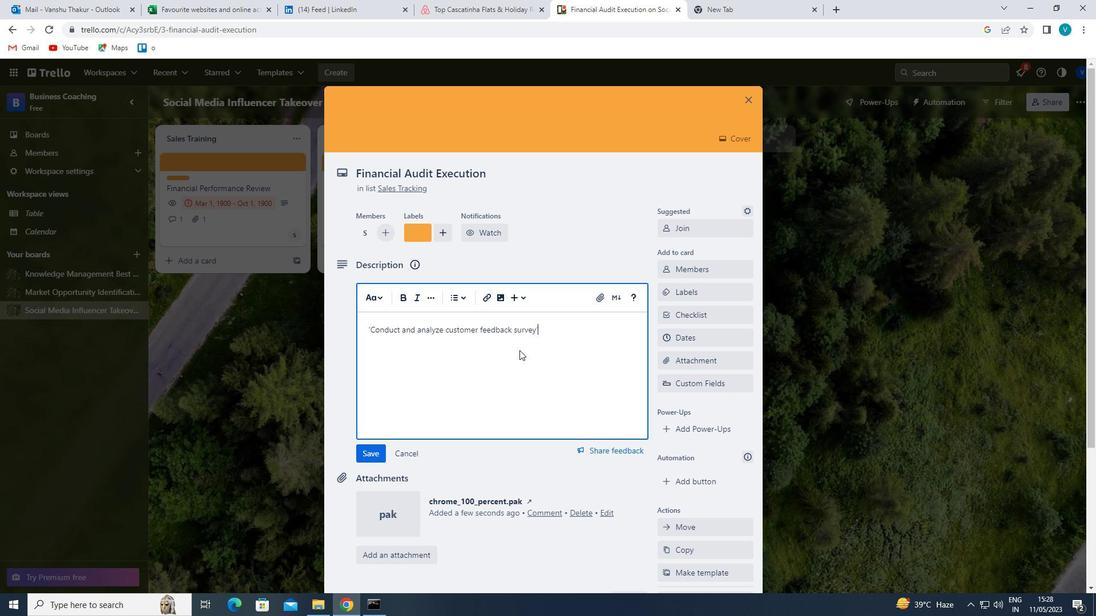 
Action: Mouse moved to (375, 449)
Screenshot: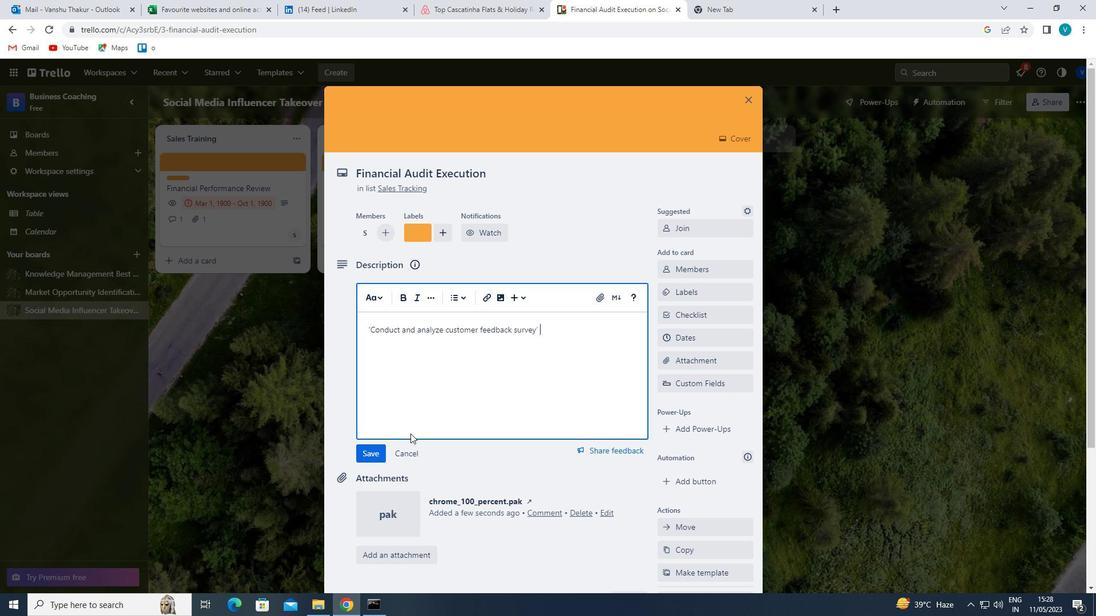 
Action: Mouse pressed left at (375, 449)
Screenshot: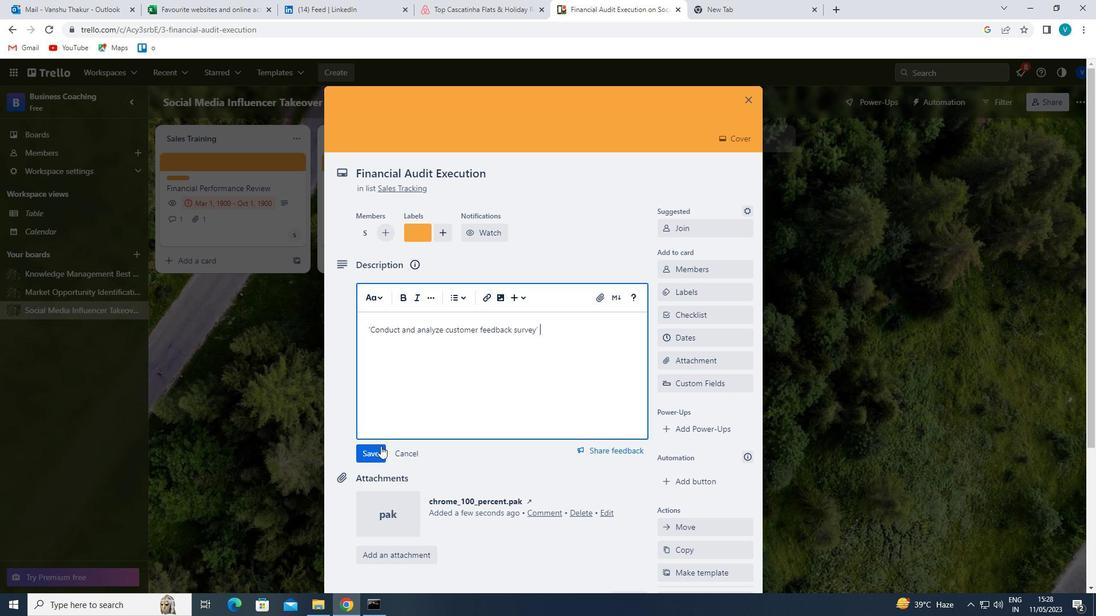
Action: Mouse moved to (374, 449)
Screenshot: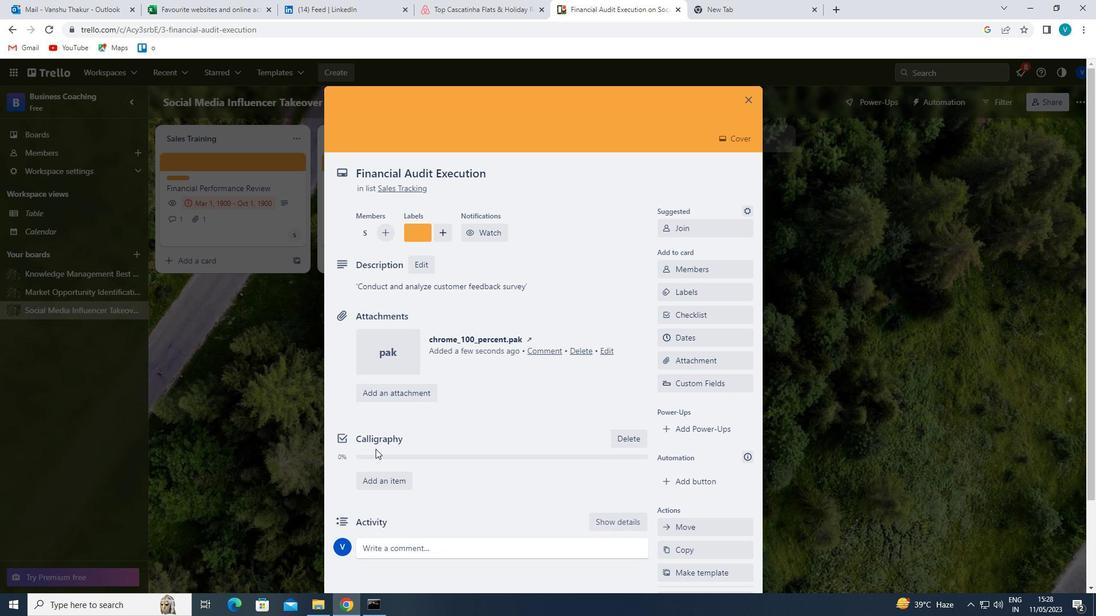 
Action: Mouse scrolled (374, 448) with delta (0, 0)
Screenshot: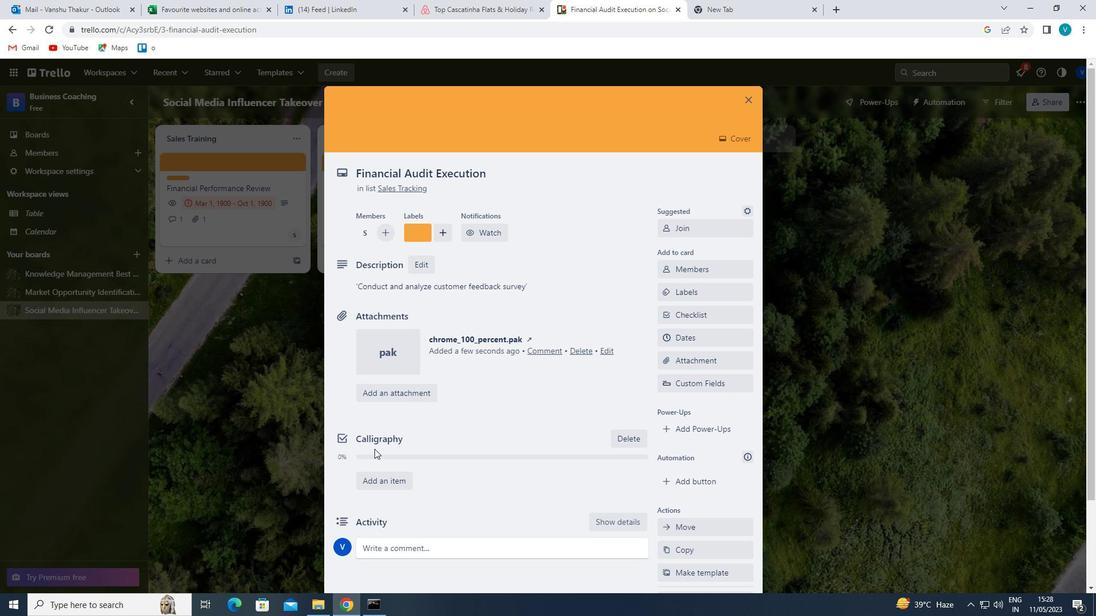 
Action: Mouse scrolled (374, 448) with delta (0, 0)
Screenshot: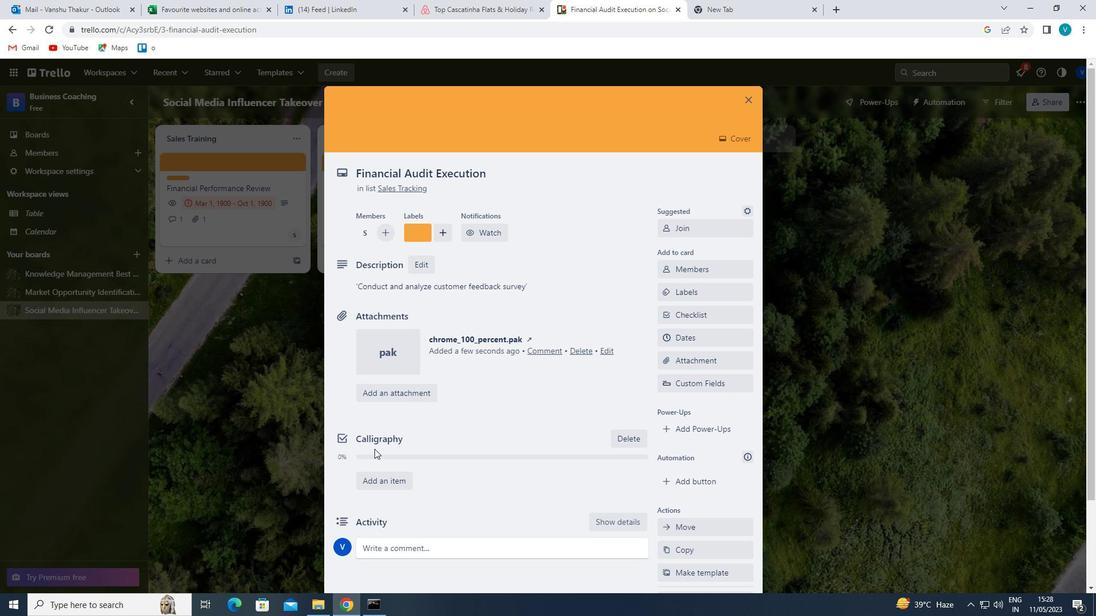 
Action: Mouse moved to (389, 440)
Screenshot: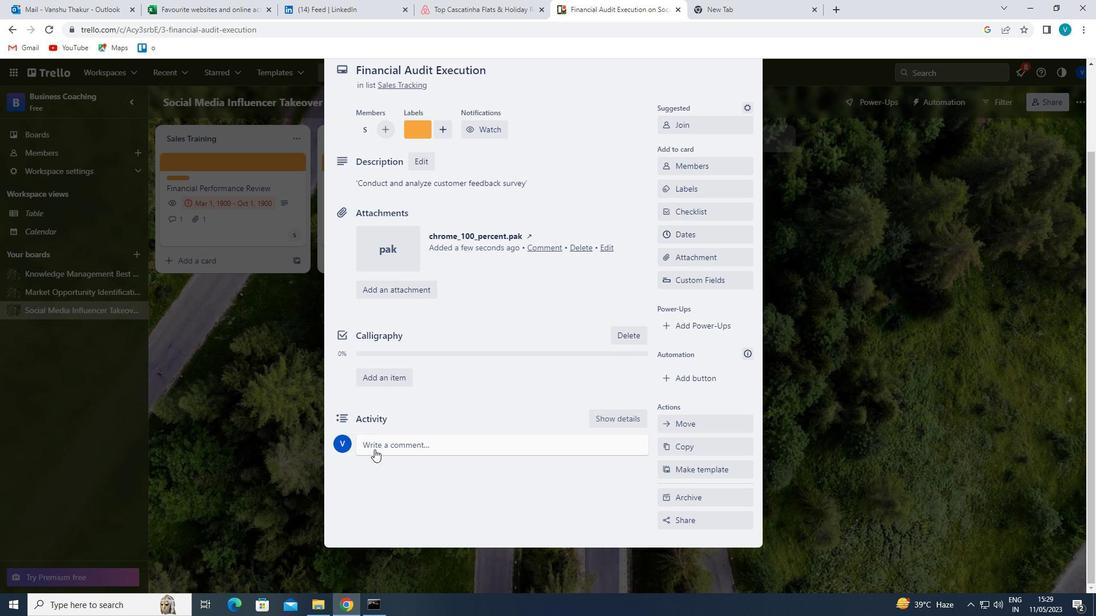 
Action: Mouse pressed left at (389, 440)
Screenshot: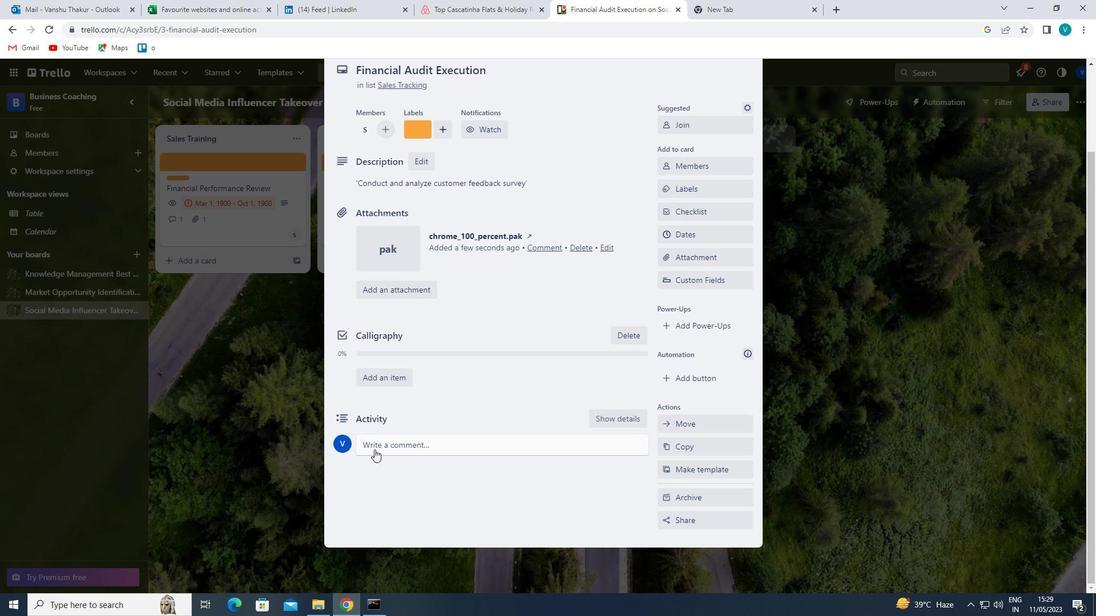 
Action: Mouse moved to (401, 463)
Screenshot: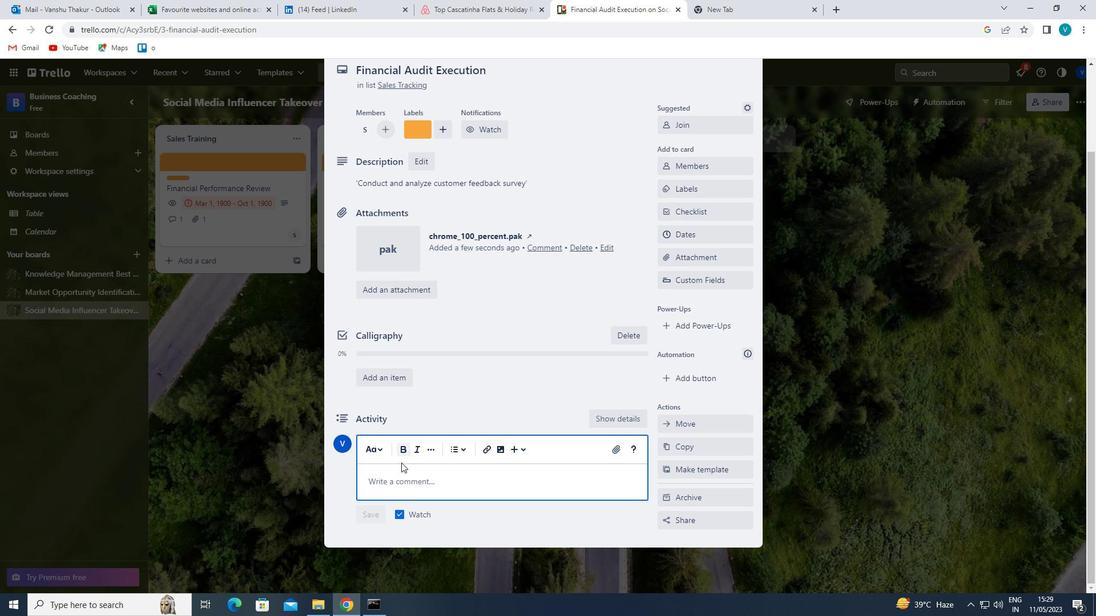 
Action: Key pressed '<Key.shift>LET<Key.space>US<Key.space>APPROACH<Key.space>THIS<Key.space>TASK<Key.space>WITH<Key.space>A<Key.space>SENSE<Key.space>OF<Key.space>URGENCY<Key.space>AN<Key.space><Key.backspace><Key.backspace>ND<Key.space>IMPORTANCE<Key.space><Key.backspace>,<Key.space>RECOGNIZING<Key.space>TH<Key.space><Key.backspace>E<Key.space>IMPACT<Key.space>IT<Key.space>HAS<Key.space>O<Key.space><Key.backspace>N<Key.space>THE<Key.space>OVERALL<Key.space>PROJECT<Key.space><Key.backspace>,<Key.backspace>.'<Key.space>
Screenshot: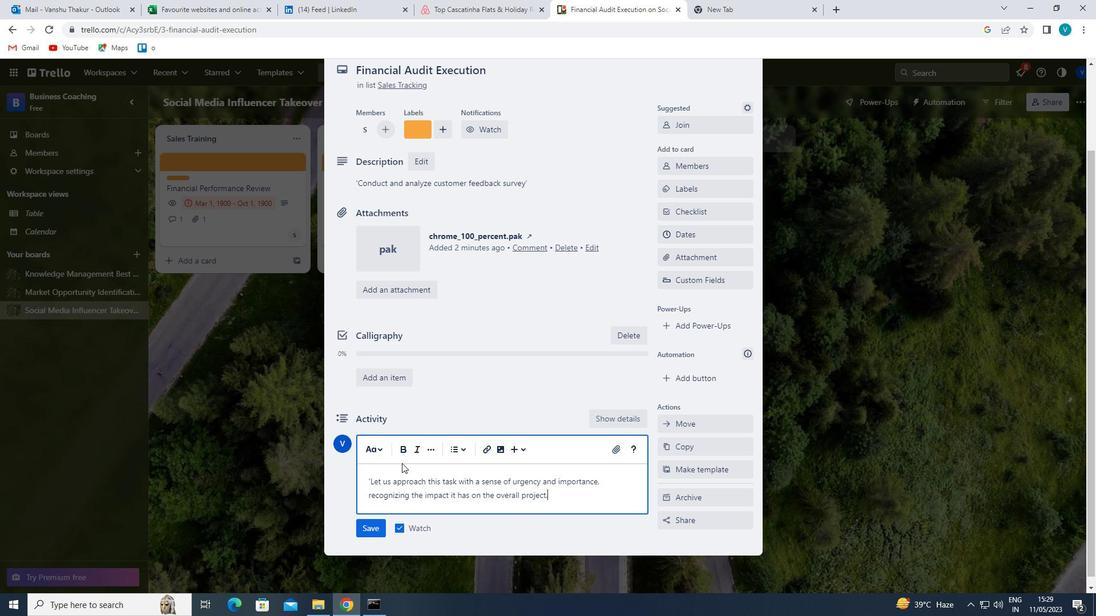 
Action: Mouse moved to (371, 524)
Screenshot: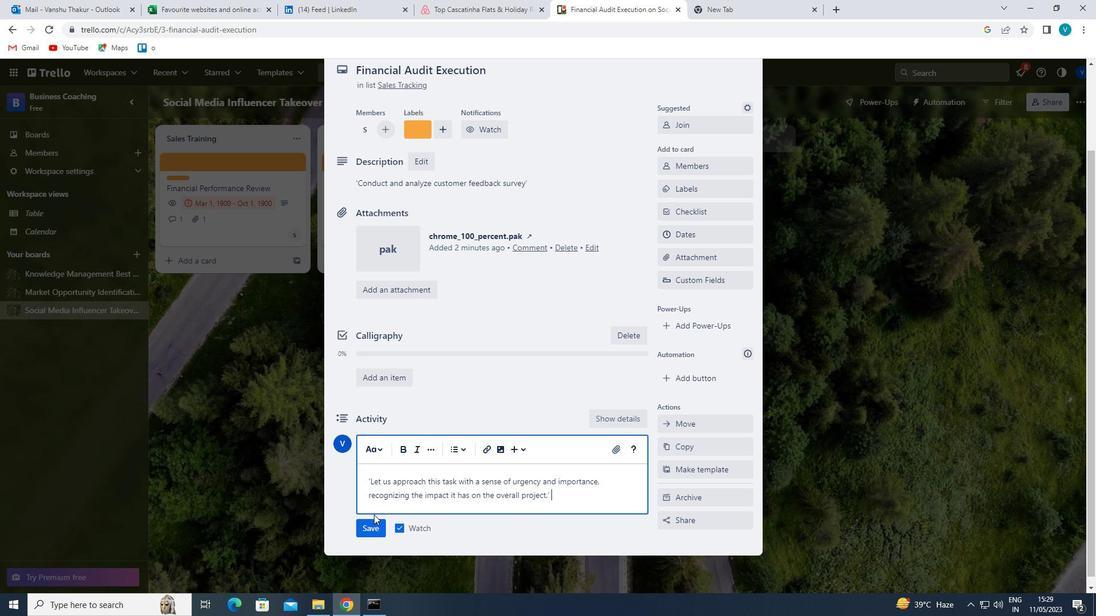 
Action: Mouse pressed left at (371, 524)
Screenshot: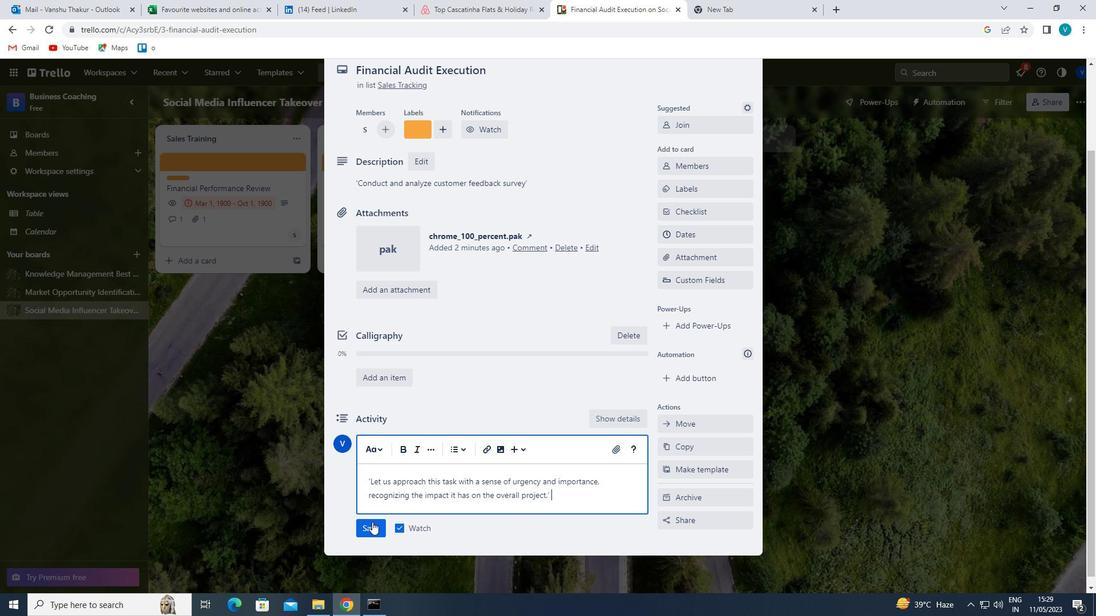 
Action: Mouse moved to (716, 230)
Screenshot: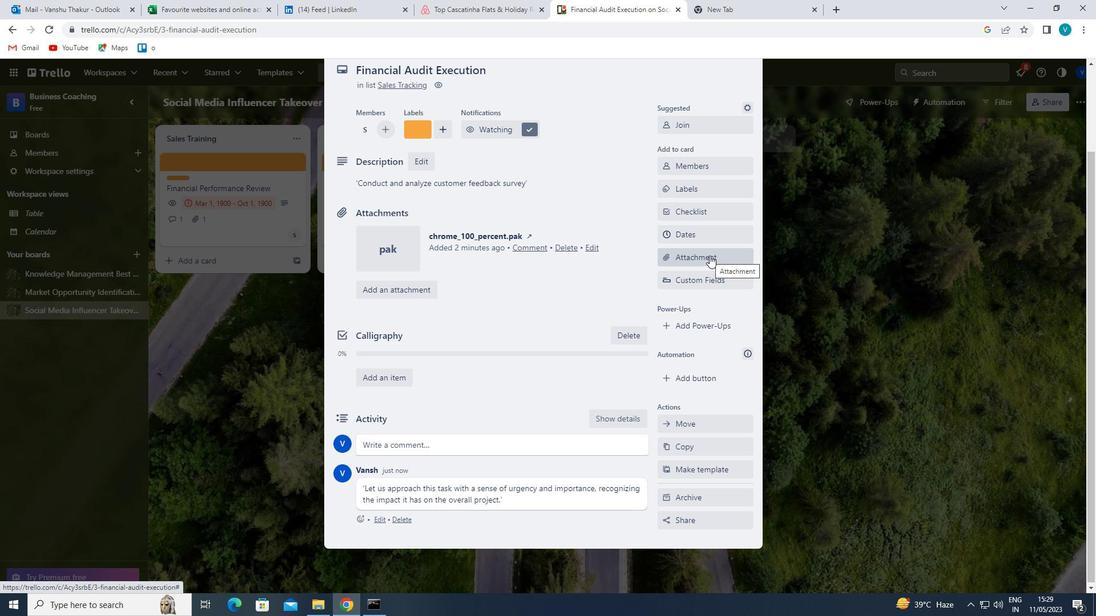 
Action: Mouse pressed left at (716, 230)
Screenshot: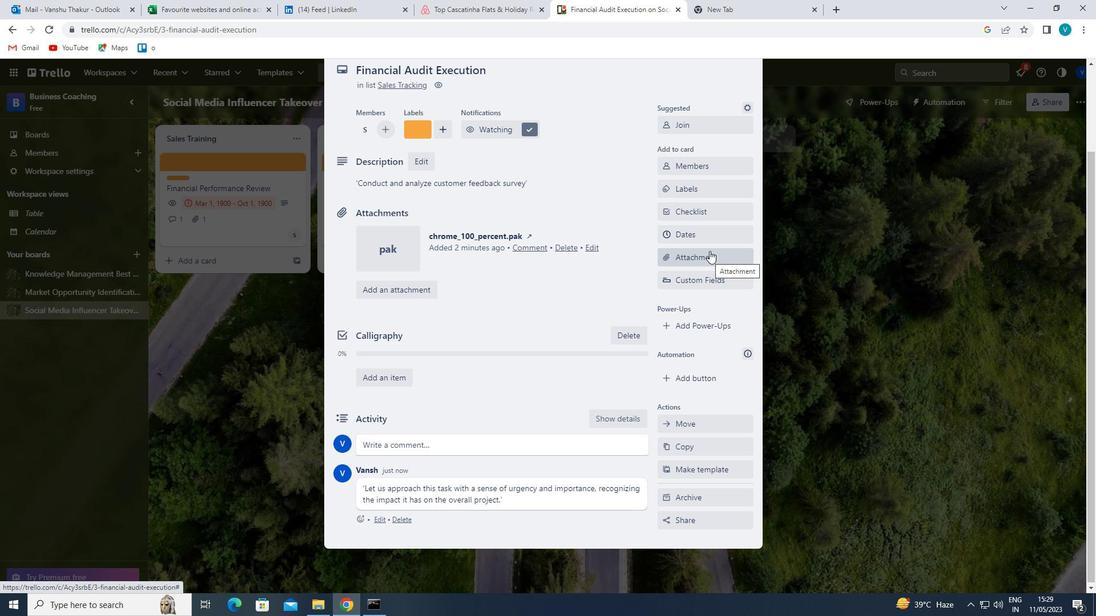 
Action: Mouse moved to (672, 313)
Screenshot: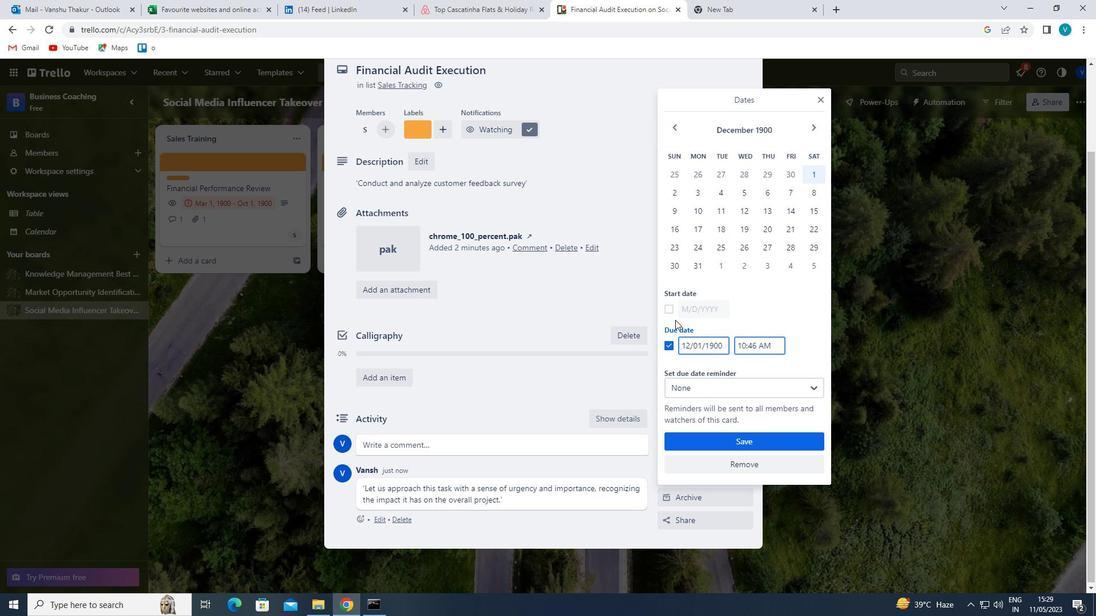 
Action: Mouse pressed left at (672, 313)
Screenshot: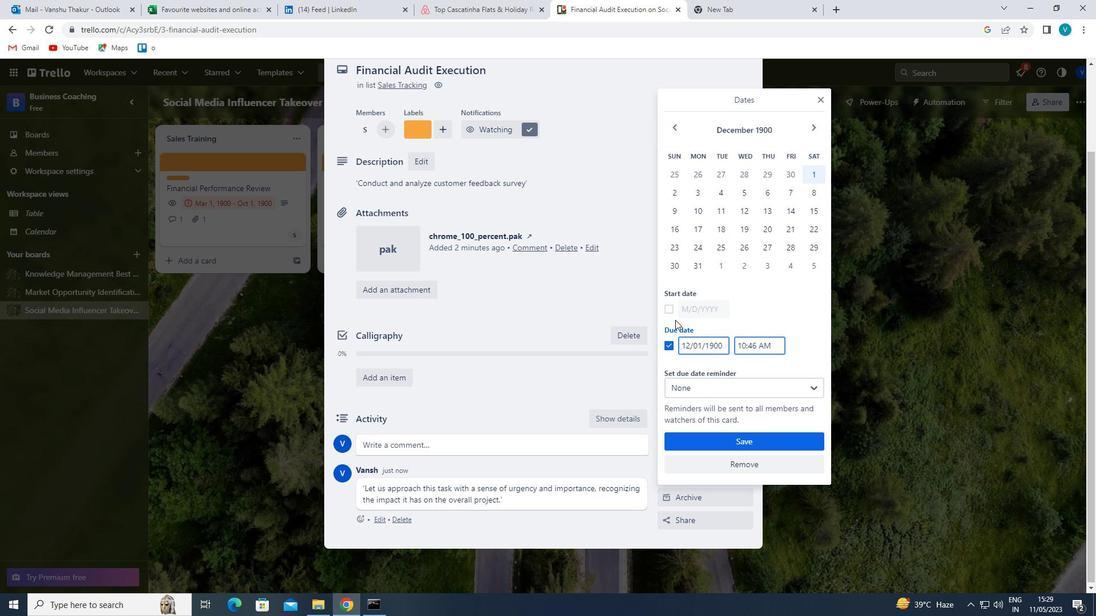 
Action: Mouse moved to (688, 308)
Screenshot: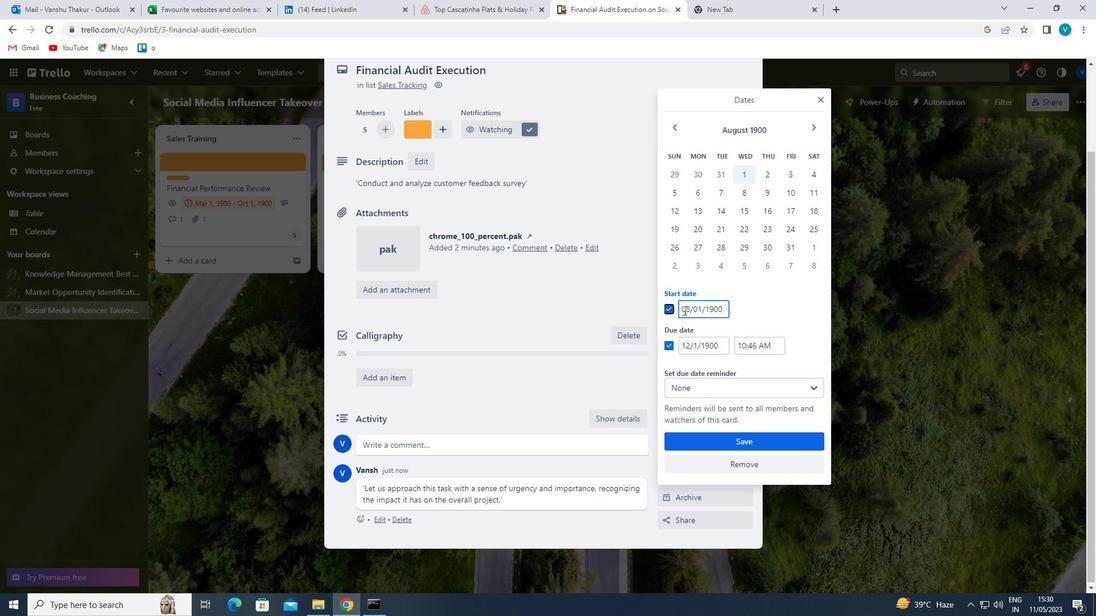 
Action: Mouse pressed left at (688, 308)
Screenshot: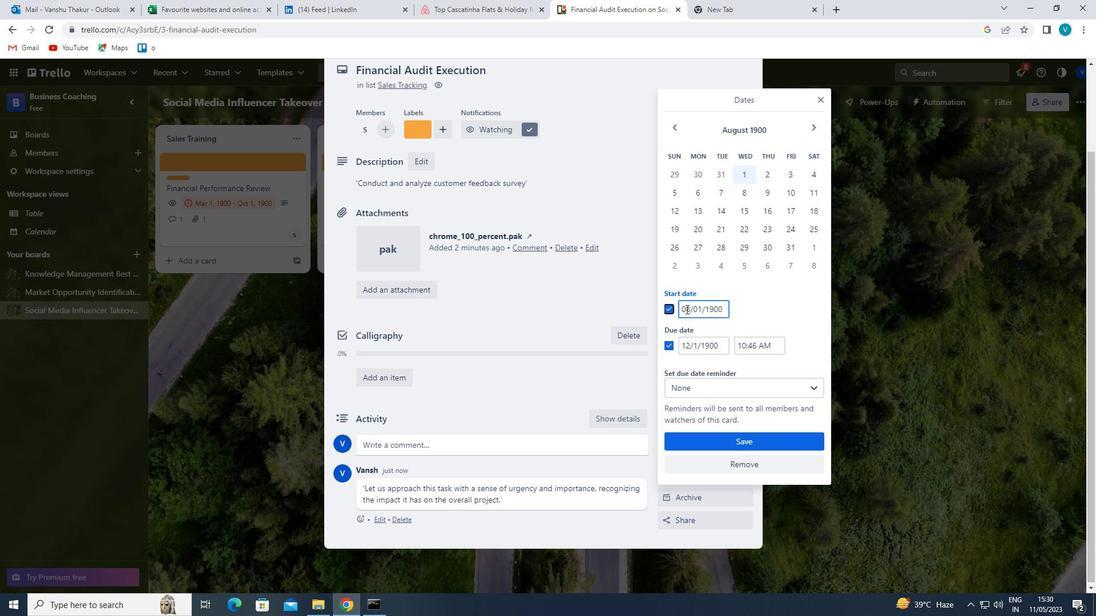 
Action: Mouse moved to (689, 307)
Screenshot: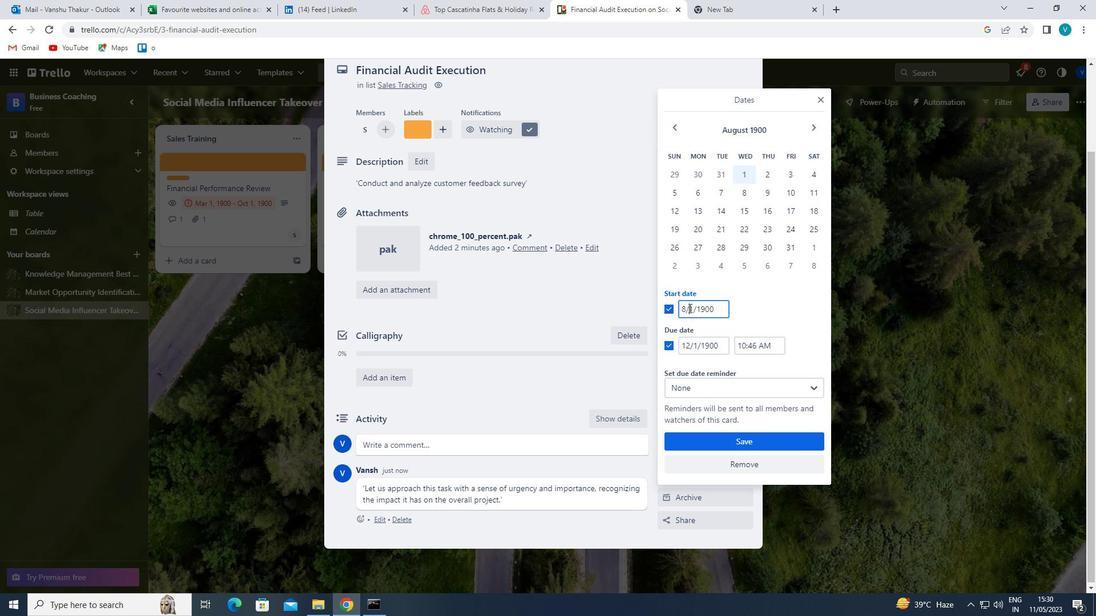 
Action: Mouse pressed left at (689, 307)
Screenshot: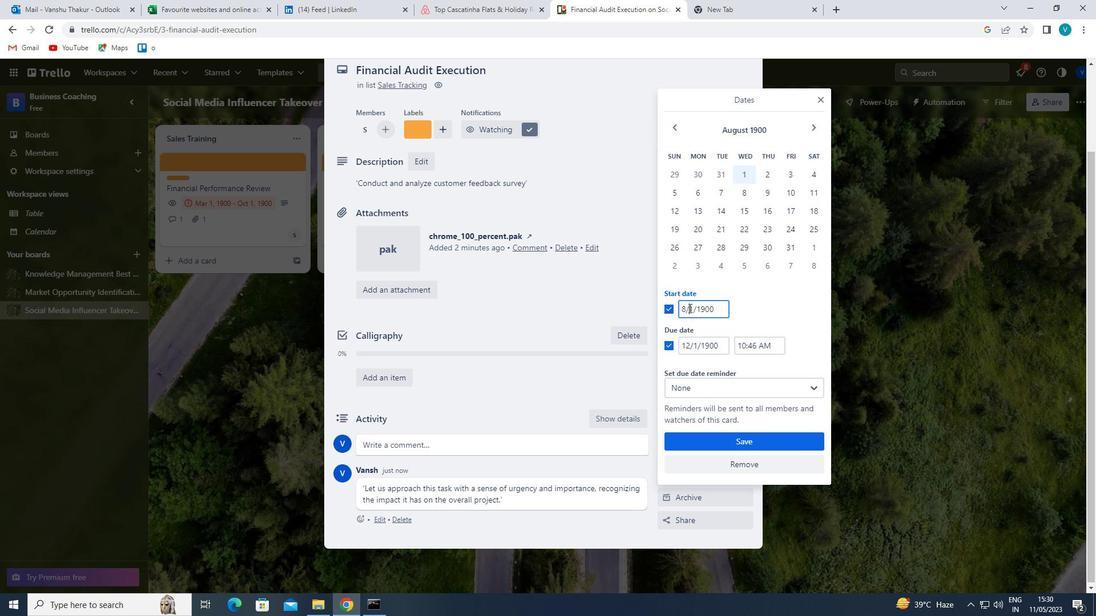 
Action: Mouse moved to (684, 307)
Screenshot: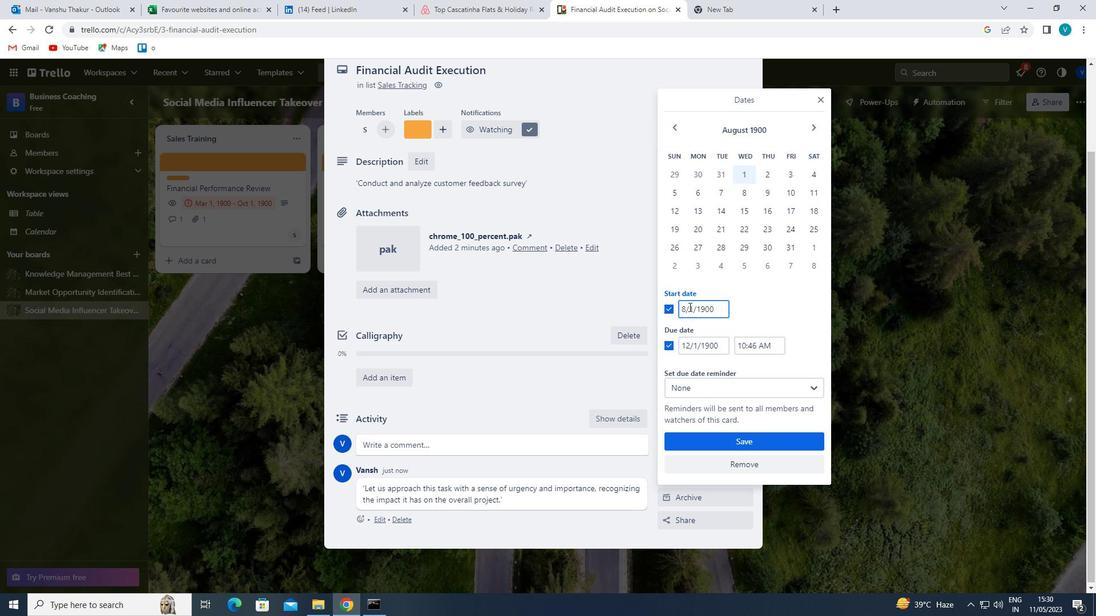 
Action: Mouse pressed left at (684, 307)
Screenshot: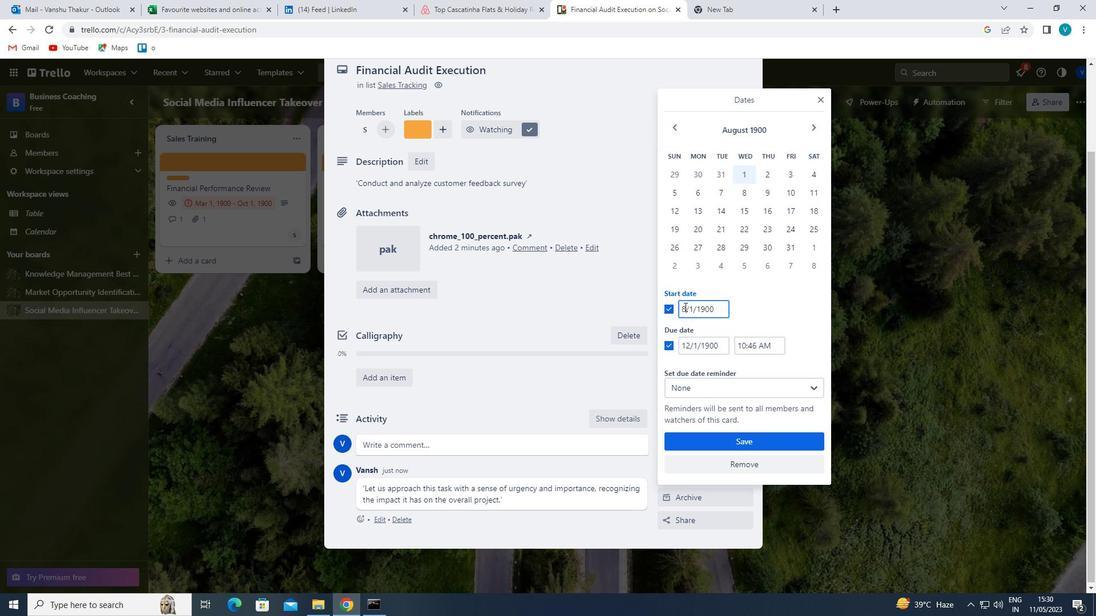 
Action: Mouse moved to (686, 303)
Screenshot: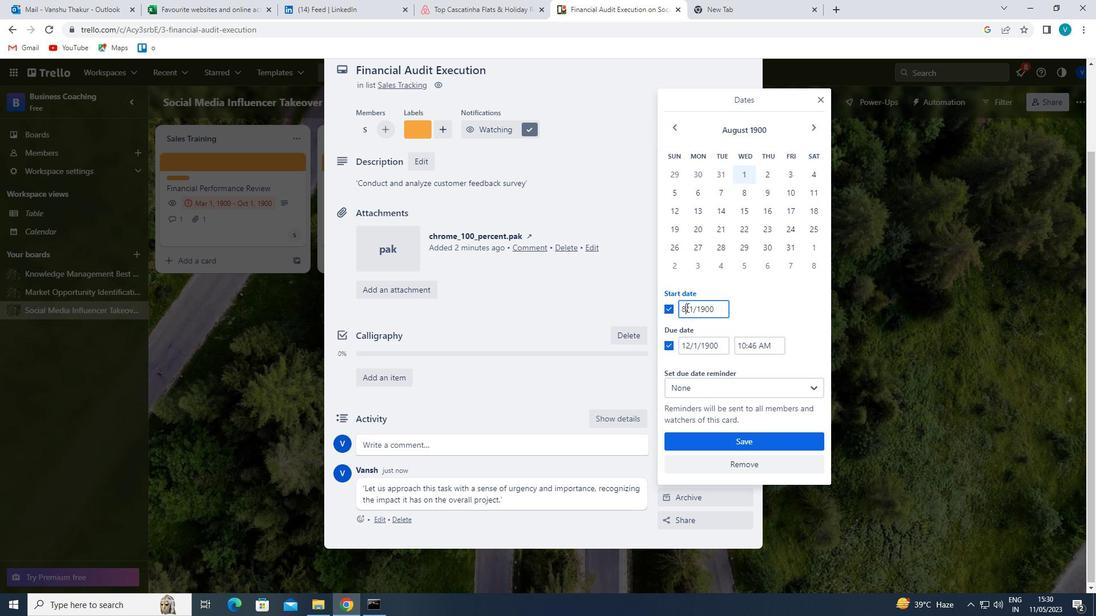 
Action: Key pressed <Key.backspace>9
Screenshot: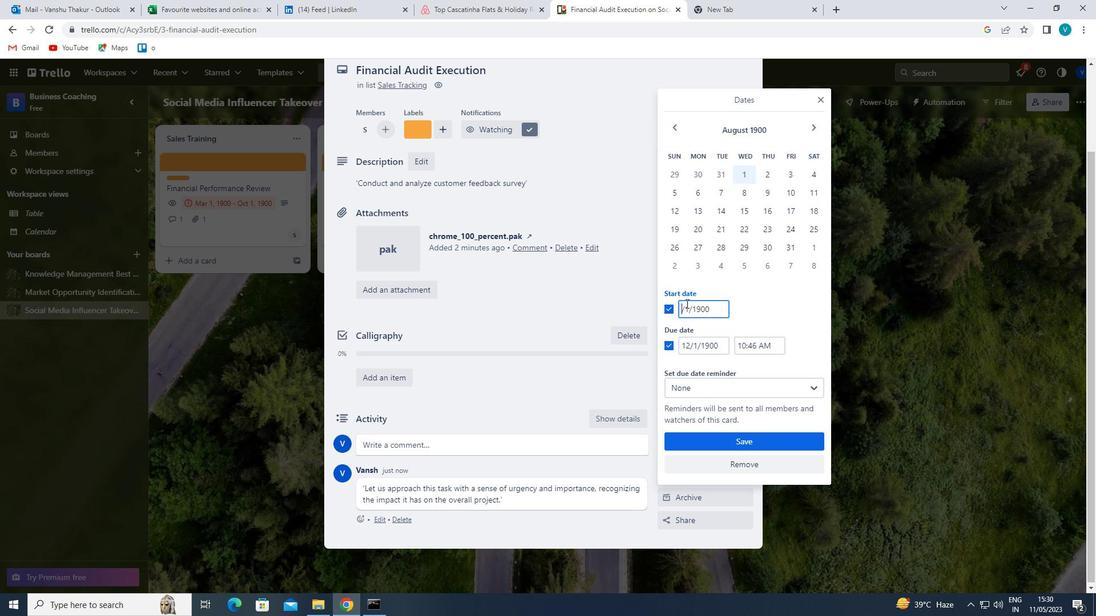 
Action: Mouse moved to (689, 344)
Screenshot: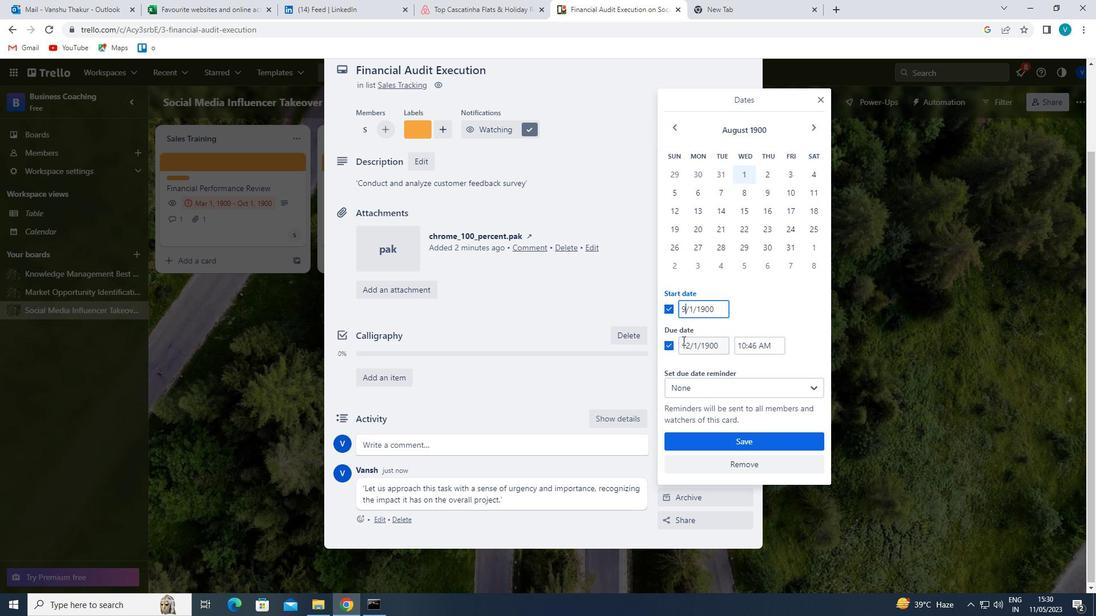 
Action: Mouse pressed left at (689, 344)
Screenshot: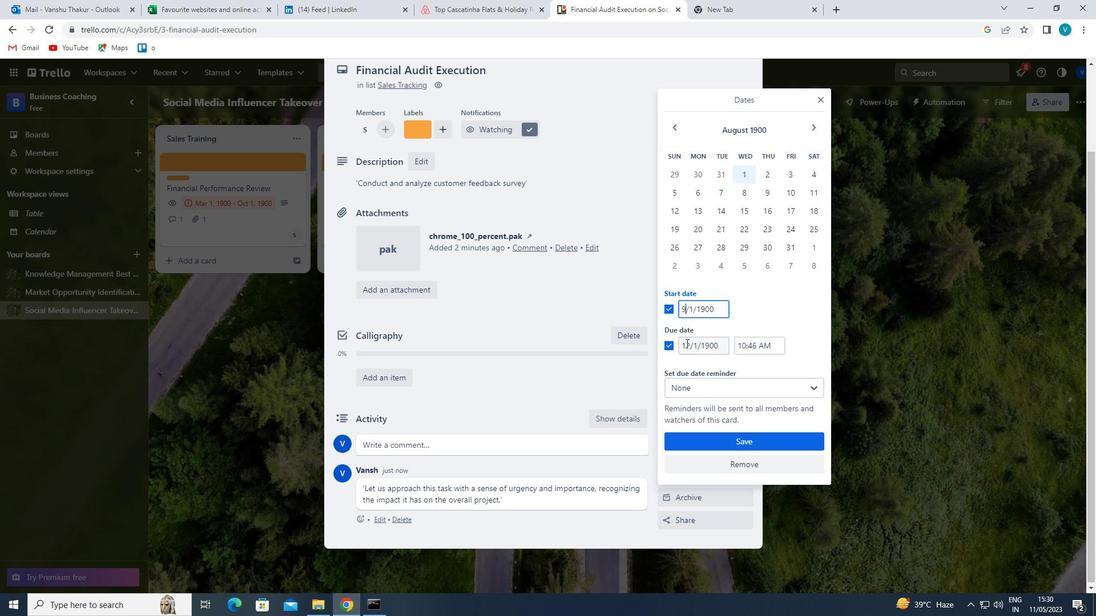 
Action: Key pressed <Key.backspace><Key.backspace>16
Screenshot: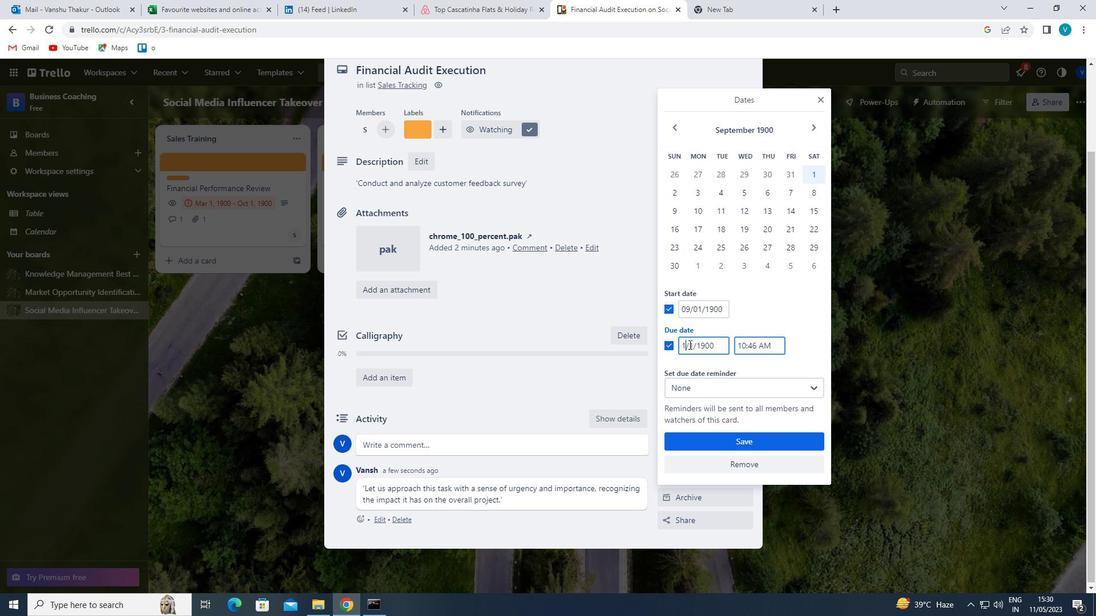 
Action: Mouse moved to (745, 442)
Screenshot: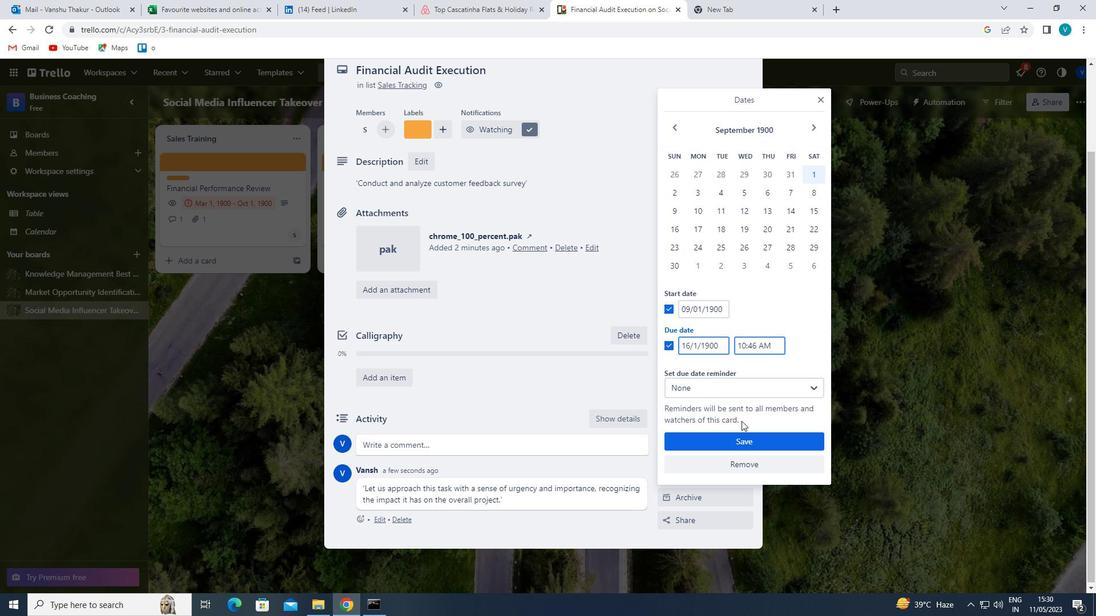 
Action: Mouse pressed left at (745, 442)
Screenshot: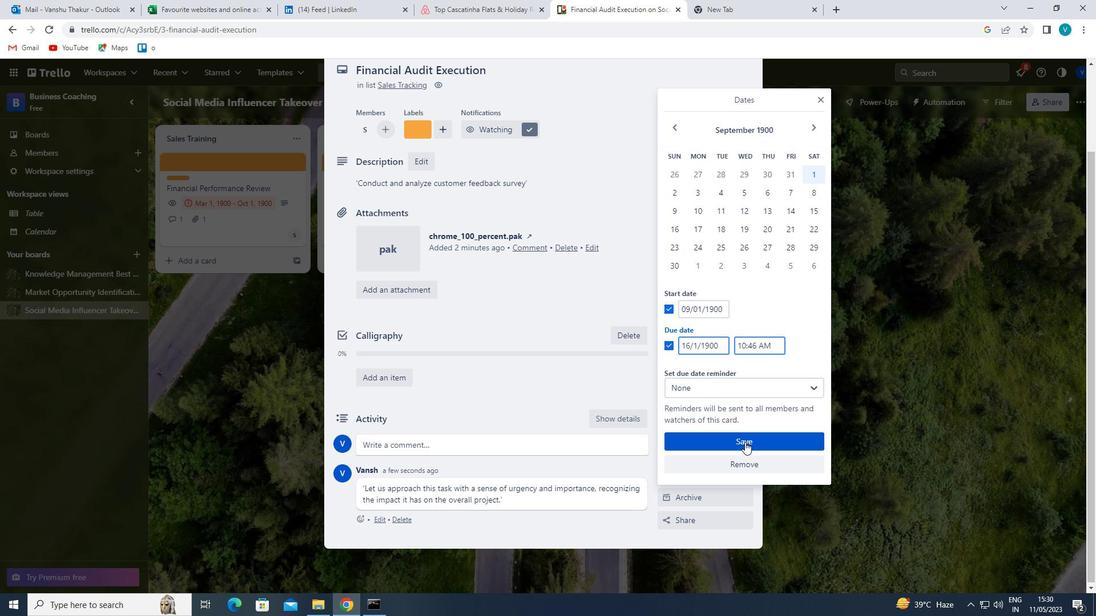 
